 Task: Find connections with filter location Bognor Regis with filter topic #Storytellingwith filter profile language Potuguese with filter current company Azure Power with filter school Yogi Vemana University, Kadapa with filter industry Sheet Music Publishing with filter service category Mobile Marketing with filter keywords title Executive Assistant
Action: Mouse moved to (529, 69)
Screenshot: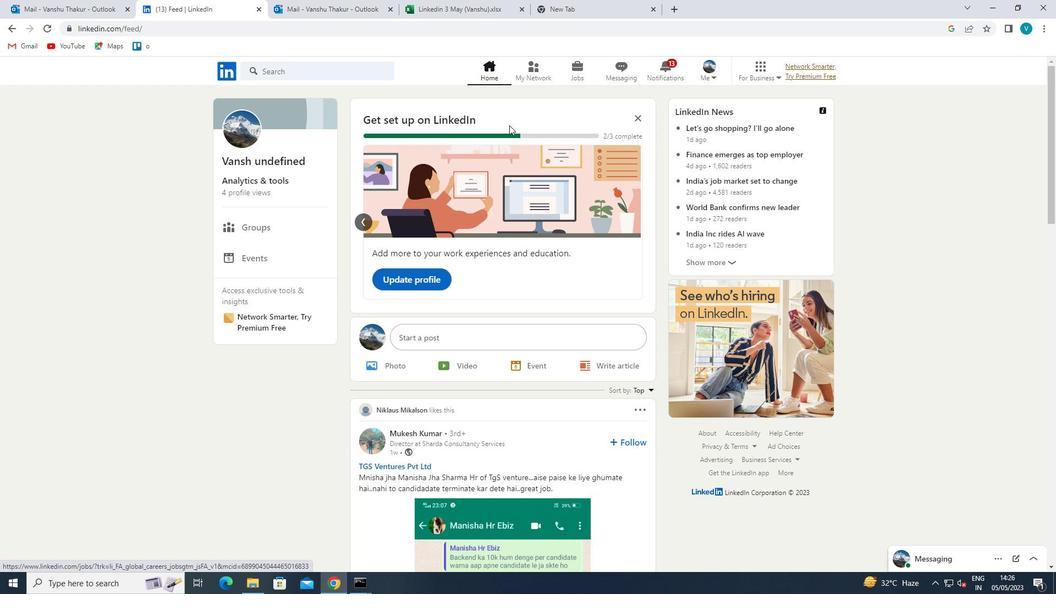 
Action: Mouse pressed left at (529, 69)
Screenshot: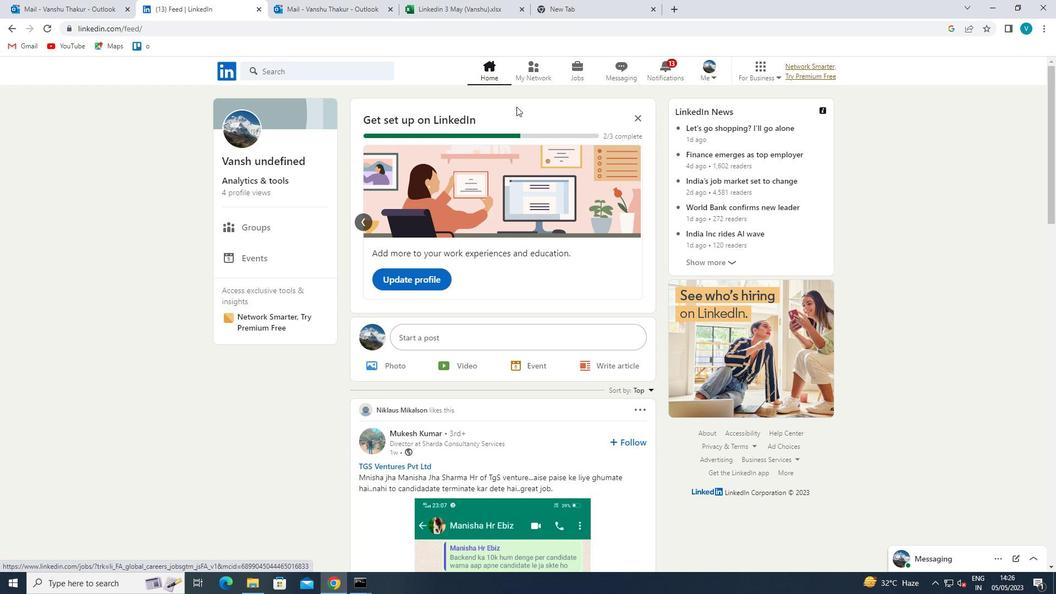 
Action: Mouse moved to (335, 135)
Screenshot: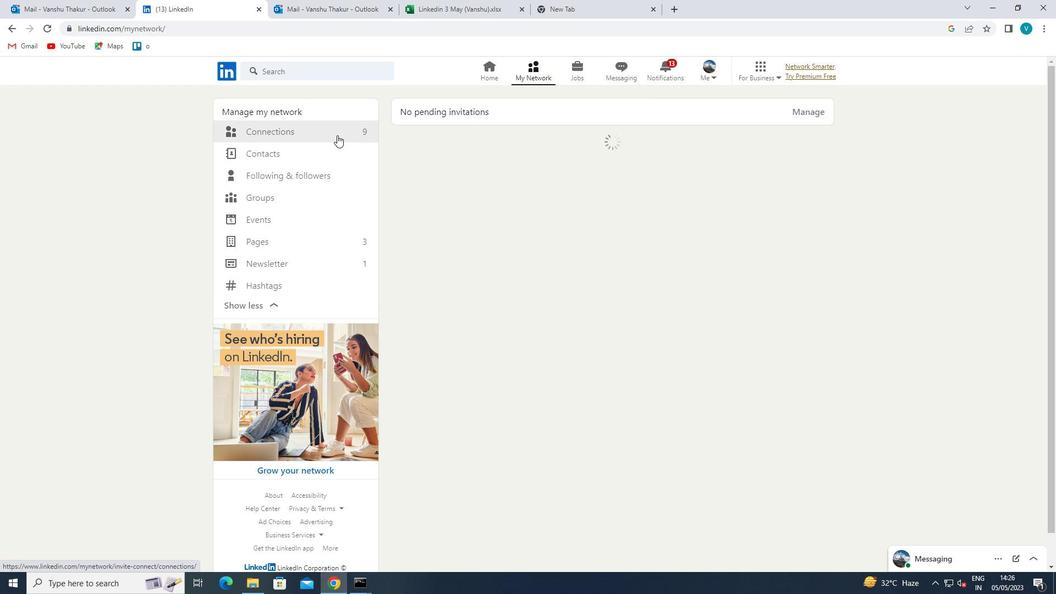 
Action: Mouse pressed left at (335, 135)
Screenshot: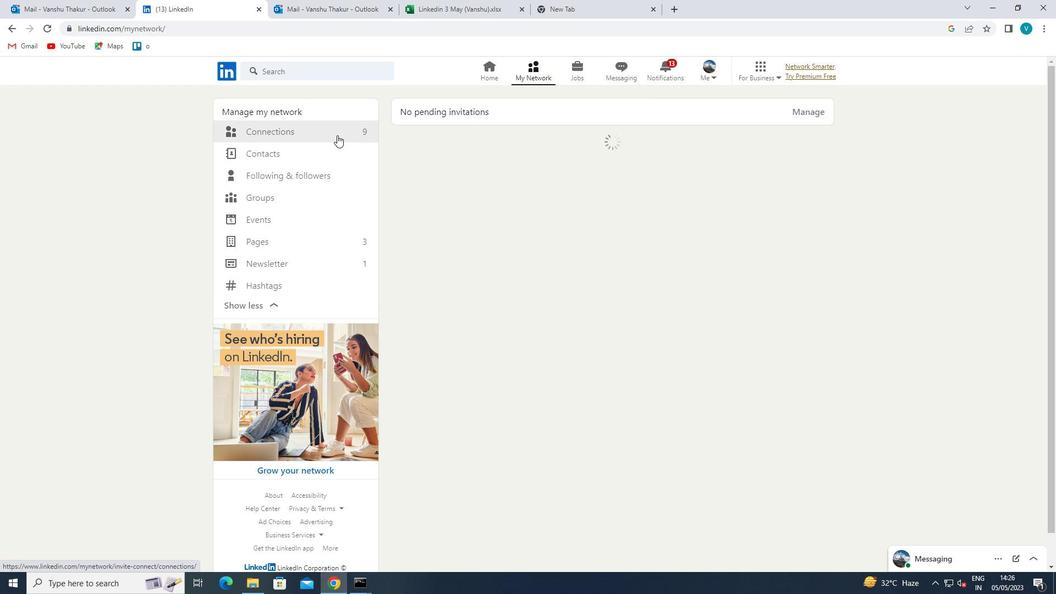 
Action: Mouse moved to (601, 135)
Screenshot: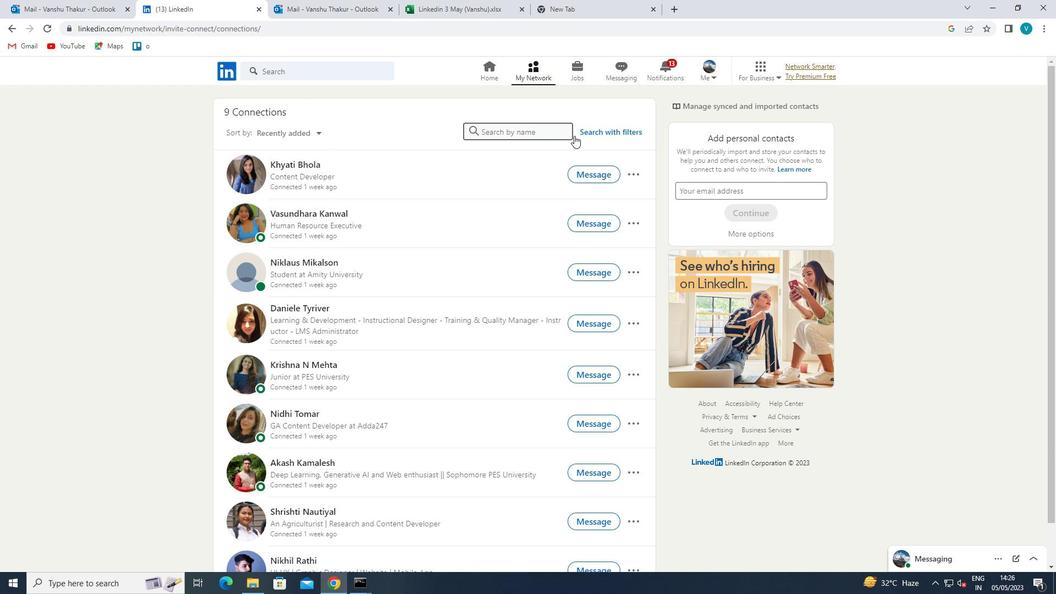 
Action: Mouse pressed left at (601, 135)
Screenshot: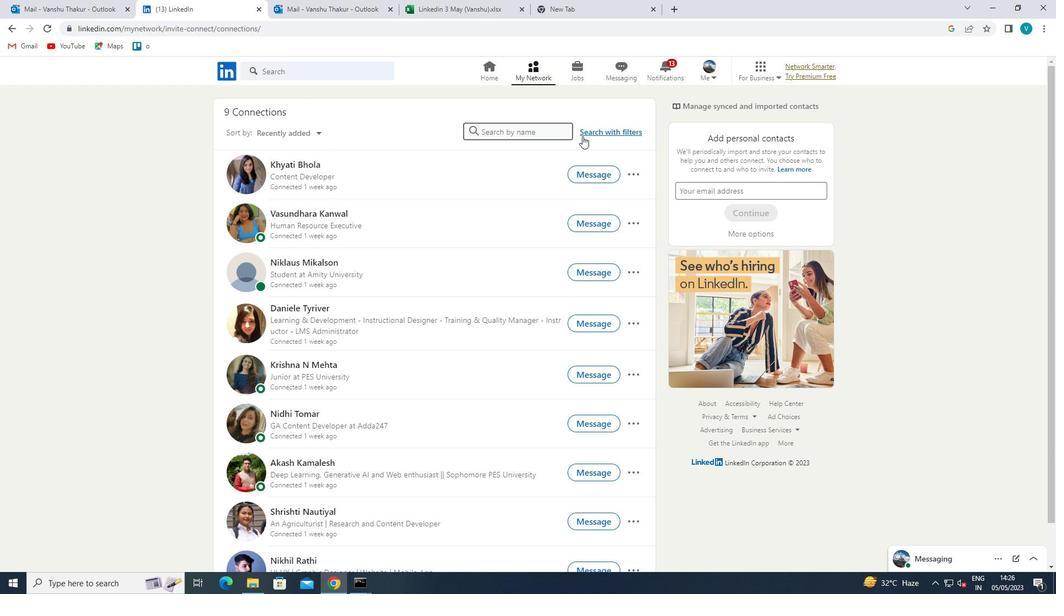 
Action: Mouse moved to (534, 101)
Screenshot: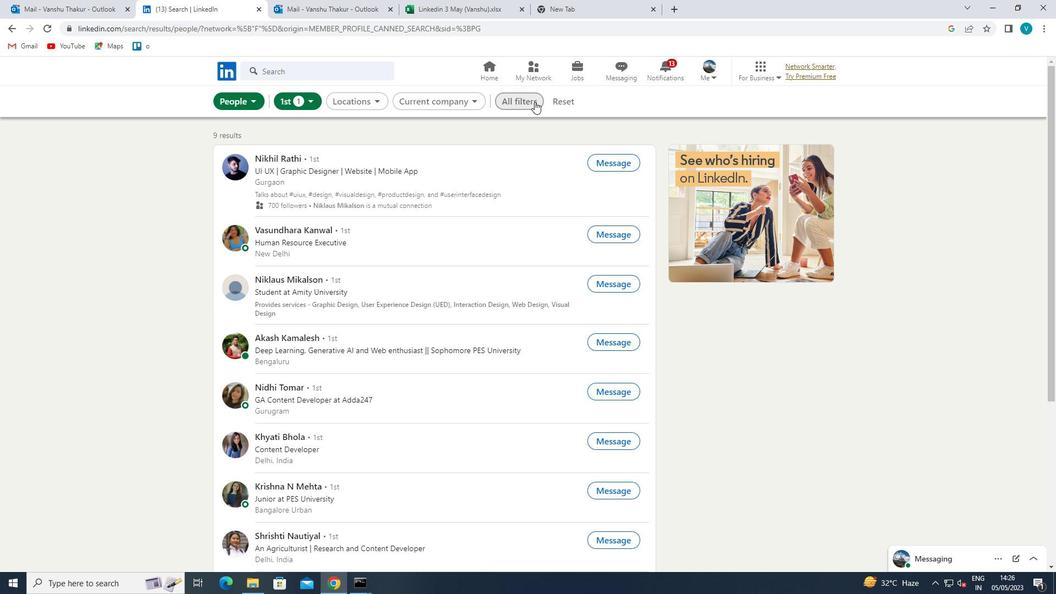 
Action: Mouse pressed left at (534, 101)
Screenshot: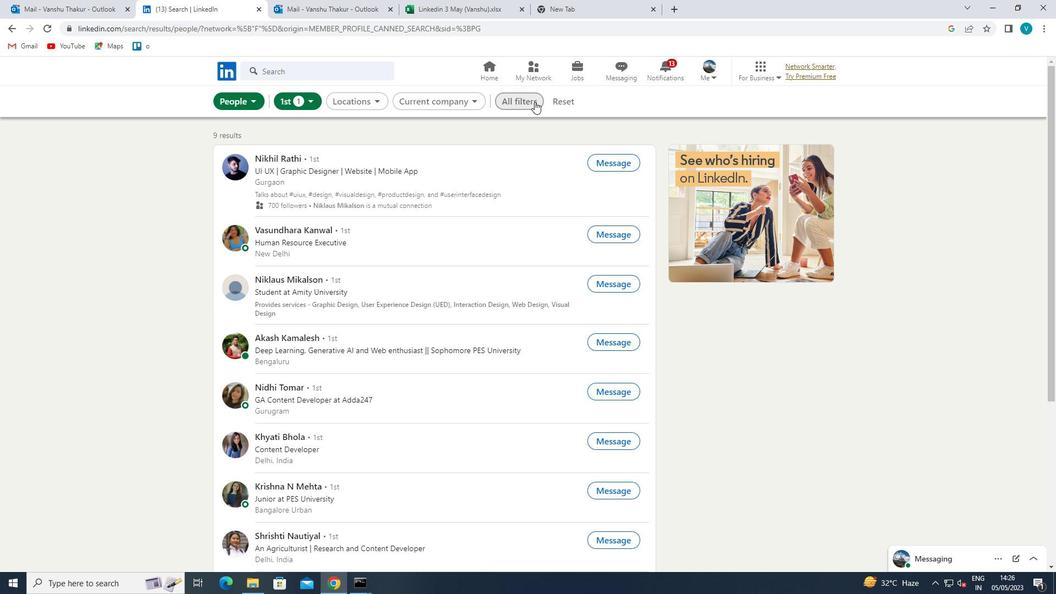 
Action: Mouse moved to (966, 259)
Screenshot: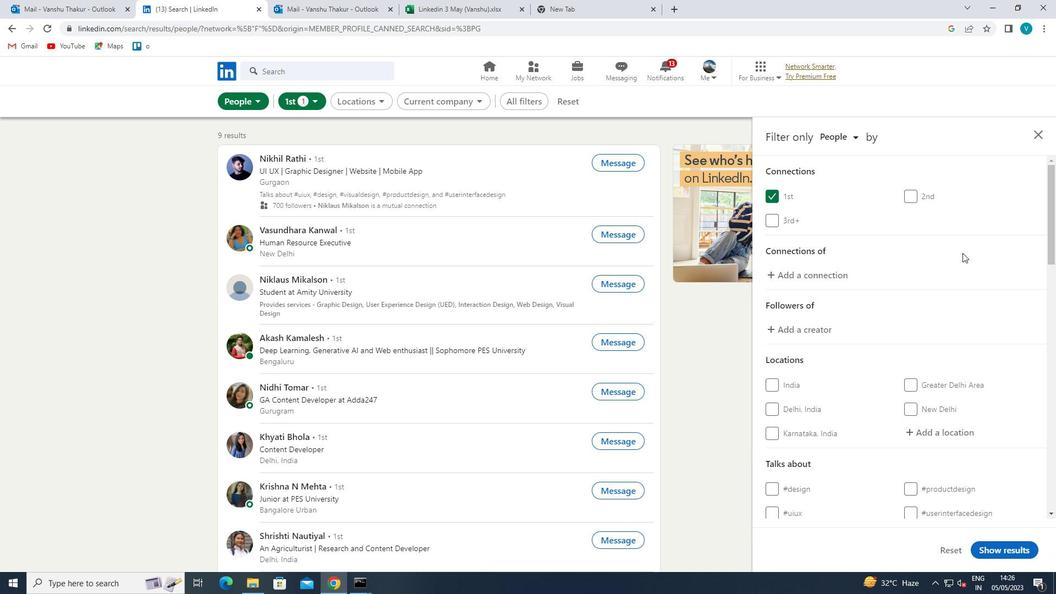 
Action: Mouse scrolled (966, 258) with delta (0, 0)
Screenshot: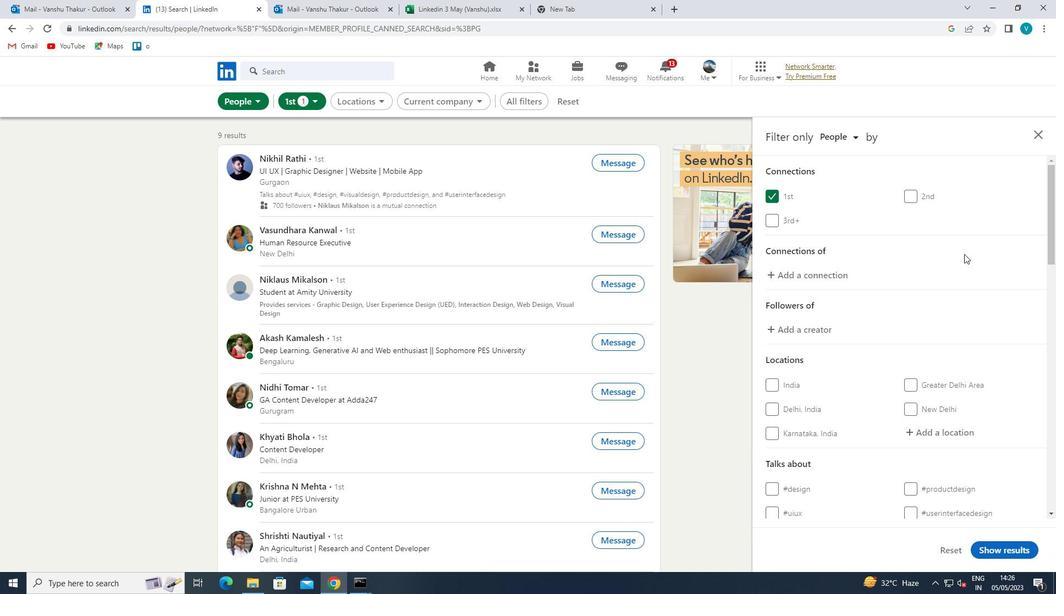 
Action: Mouse moved to (967, 261)
Screenshot: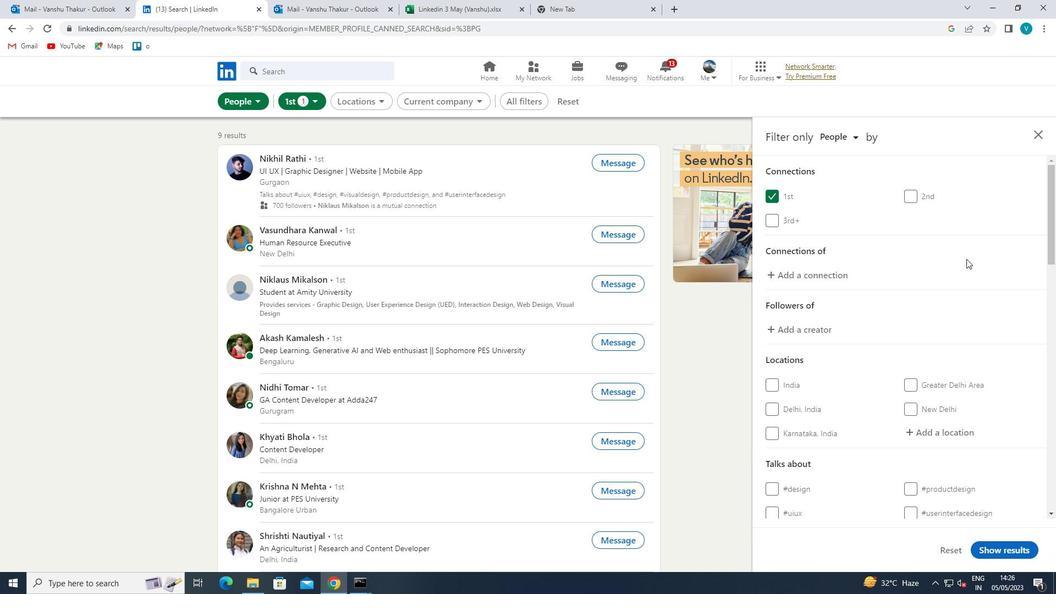 
Action: Mouse scrolled (967, 261) with delta (0, 0)
Screenshot: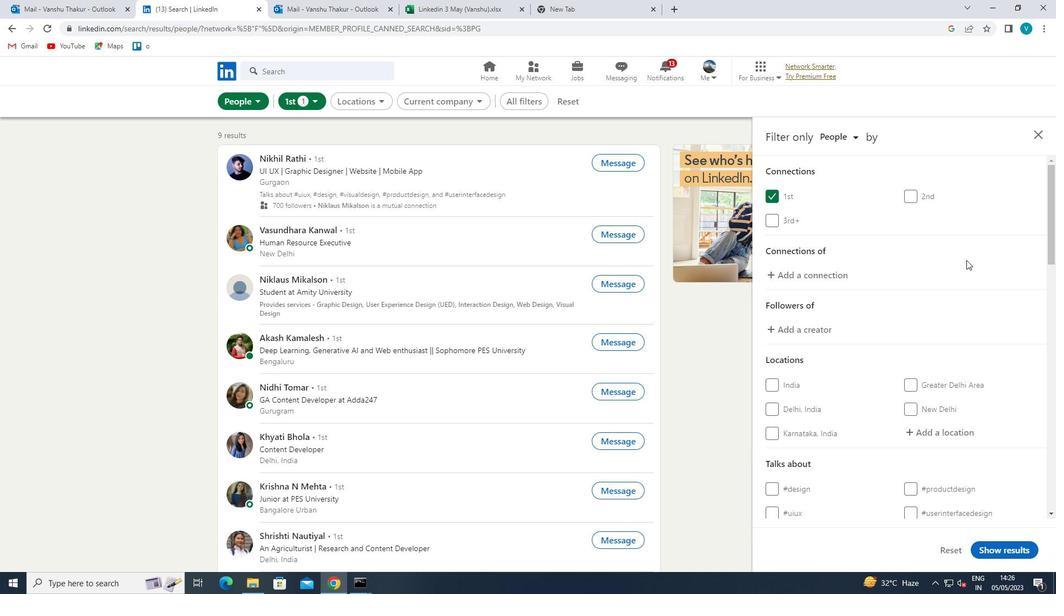 
Action: Mouse scrolled (967, 261) with delta (0, 0)
Screenshot: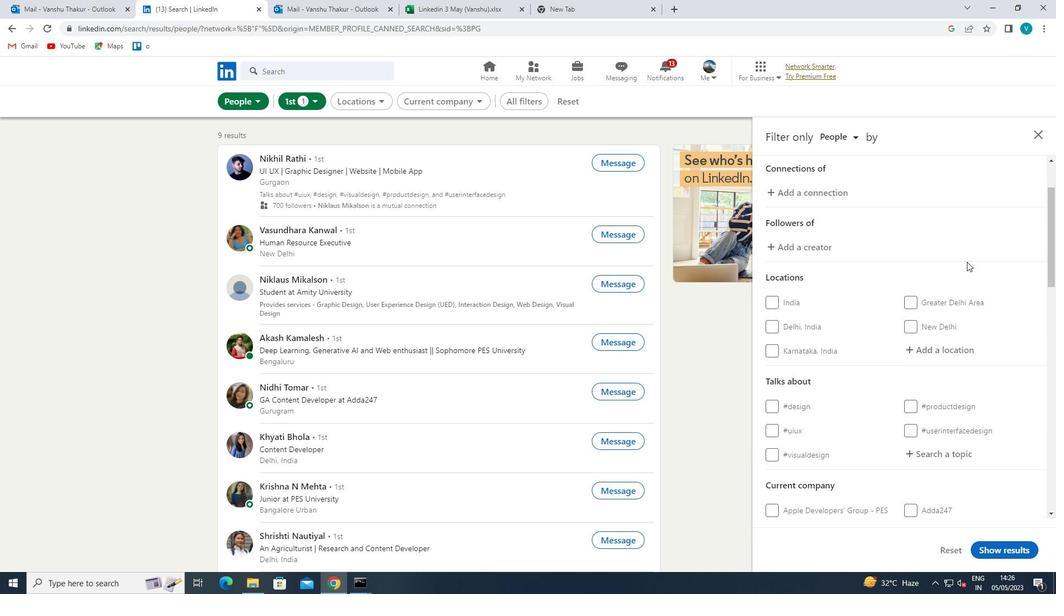 
Action: Mouse moved to (957, 270)
Screenshot: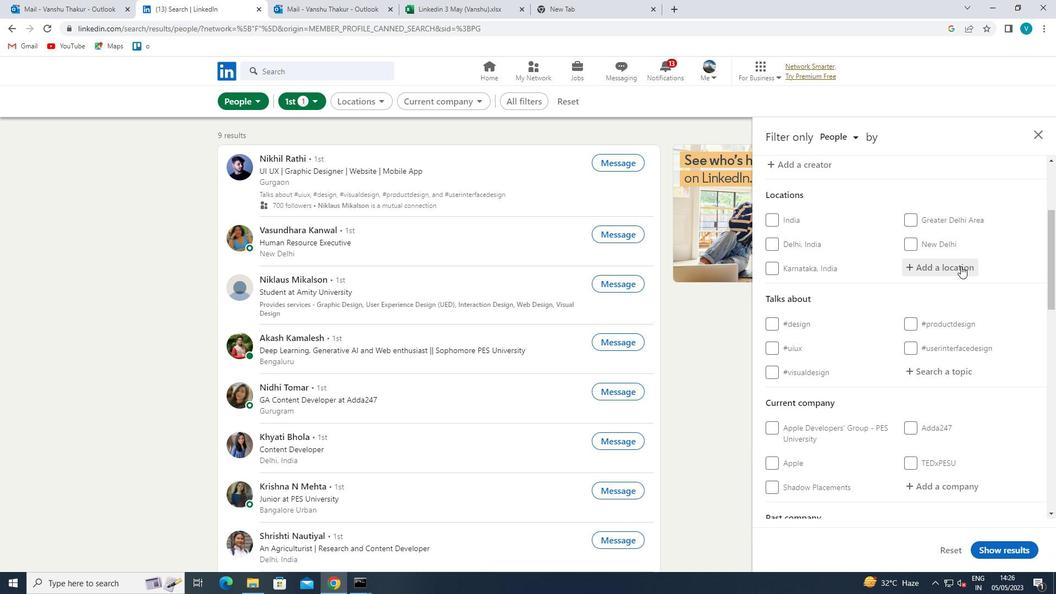 
Action: Mouse pressed left at (957, 270)
Screenshot: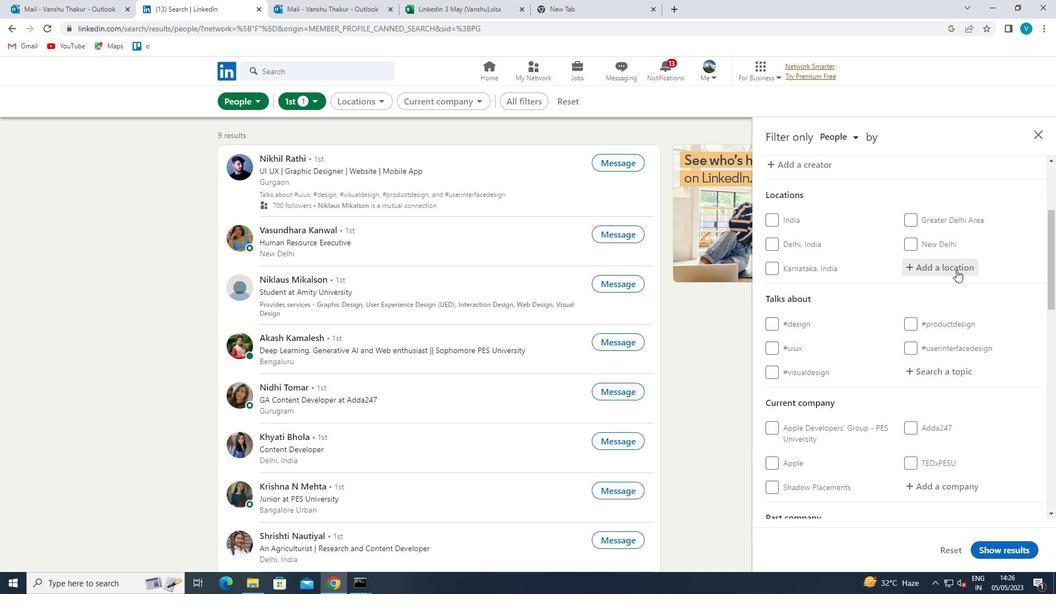 
Action: Key pressed <Key.shift>BOGNOR
Screenshot: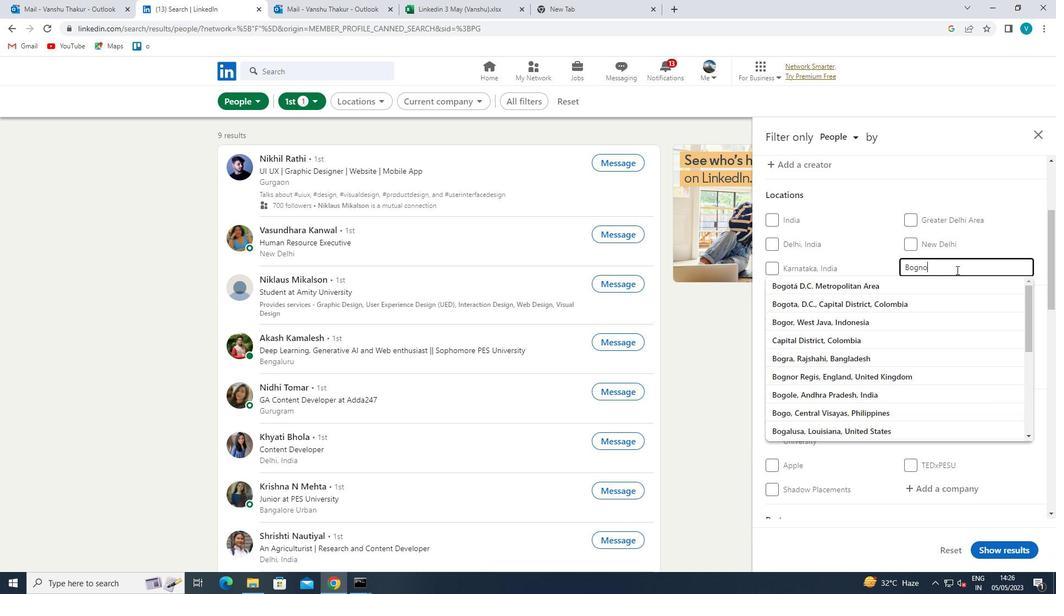 
Action: Mouse moved to (938, 281)
Screenshot: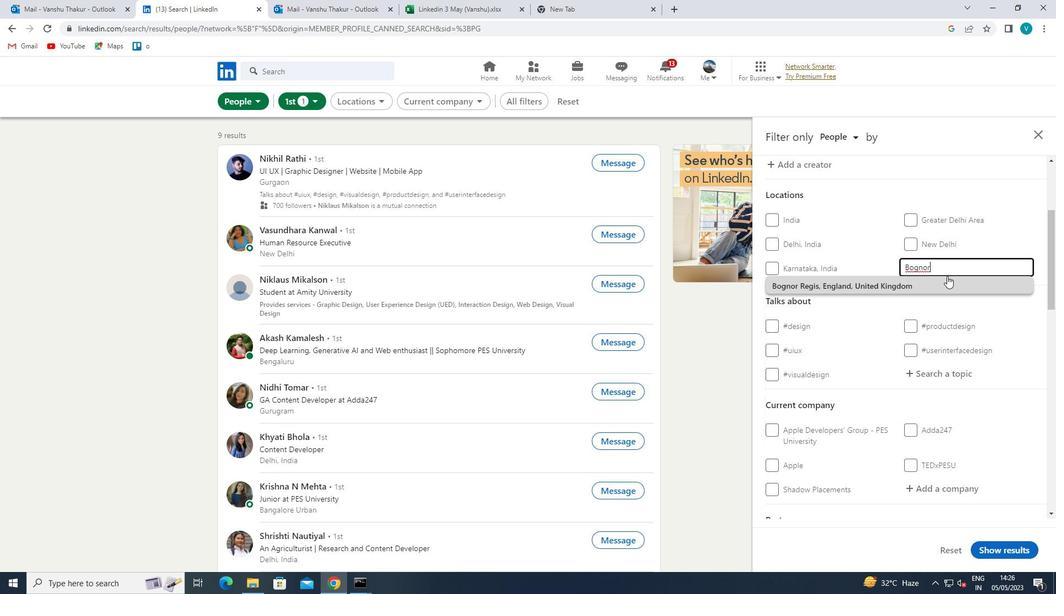 
Action: Mouse pressed left at (938, 281)
Screenshot: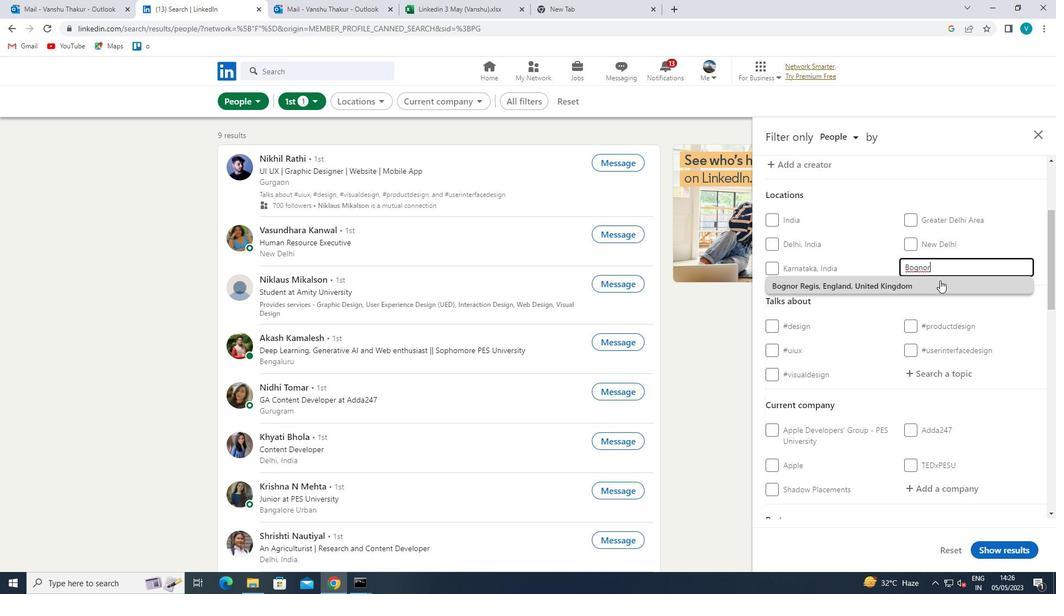 
Action: Mouse scrolled (938, 281) with delta (0, 0)
Screenshot: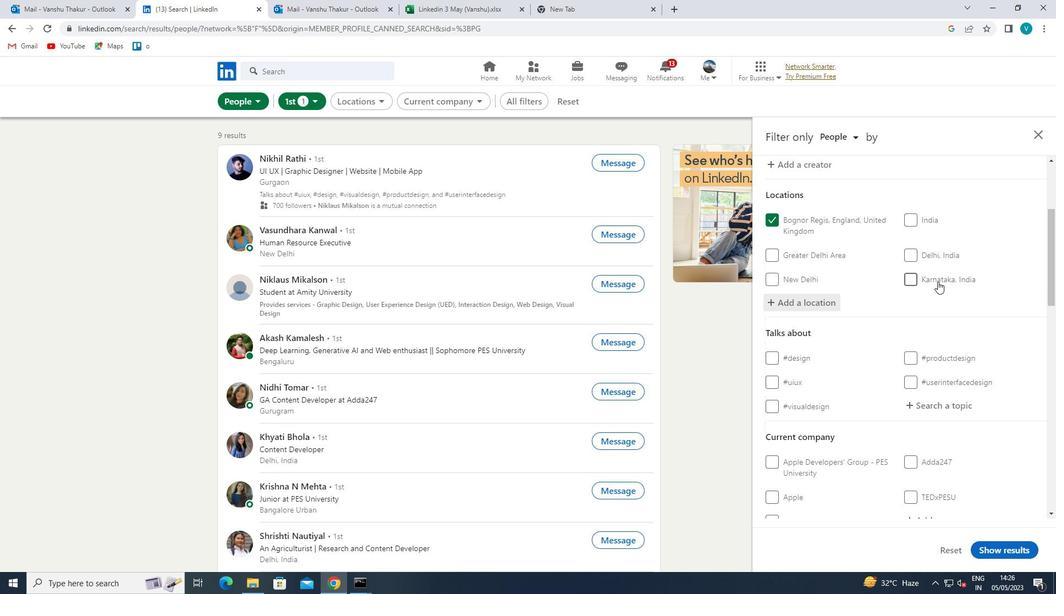 
Action: Mouse moved to (938, 282)
Screenshot: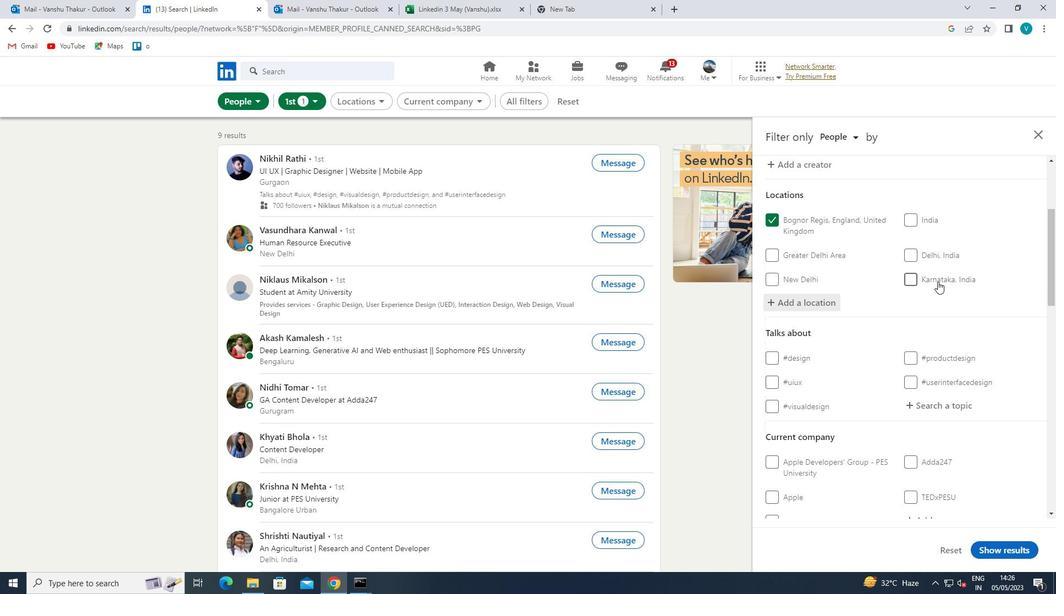 
Action: Mouse scrolled (938, 281) with delta (0, 0)
Screenshot: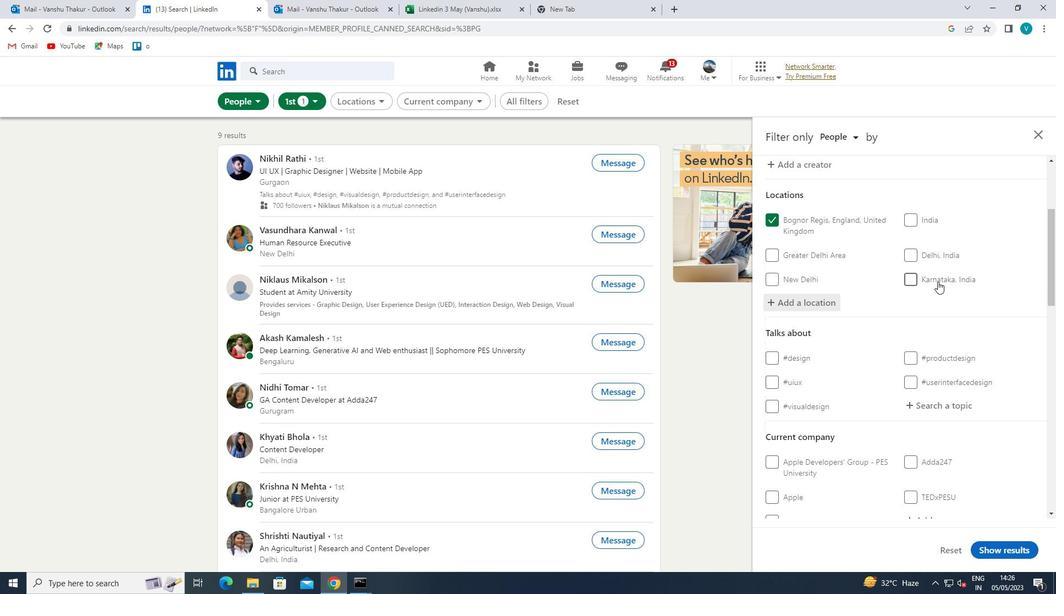 
Action: Mouse moved to (931, 297)
Screenshot: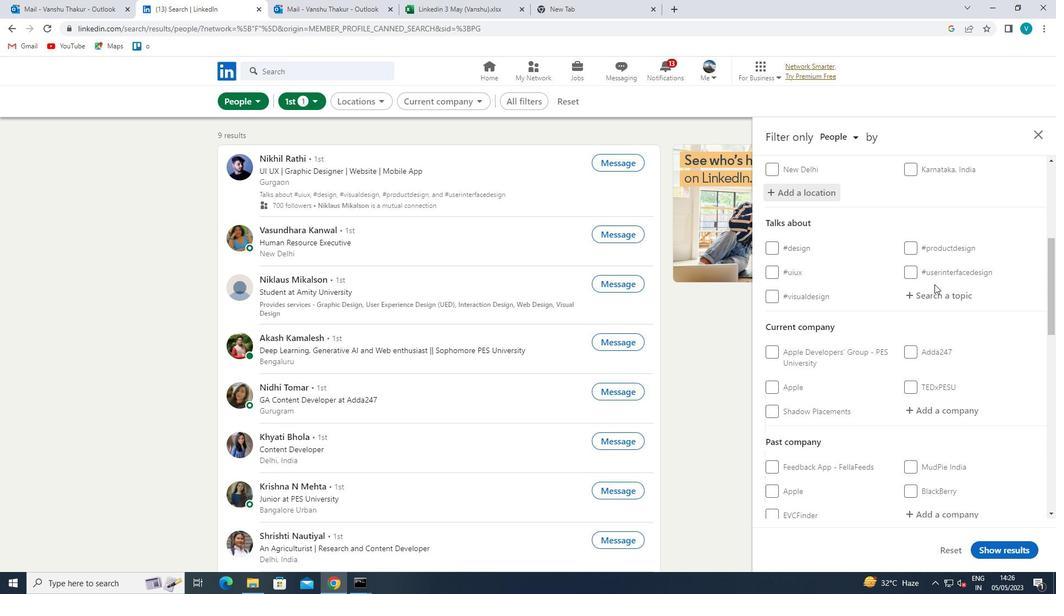 
Action: Mouse pressed left at (931, 297)
Screenshot: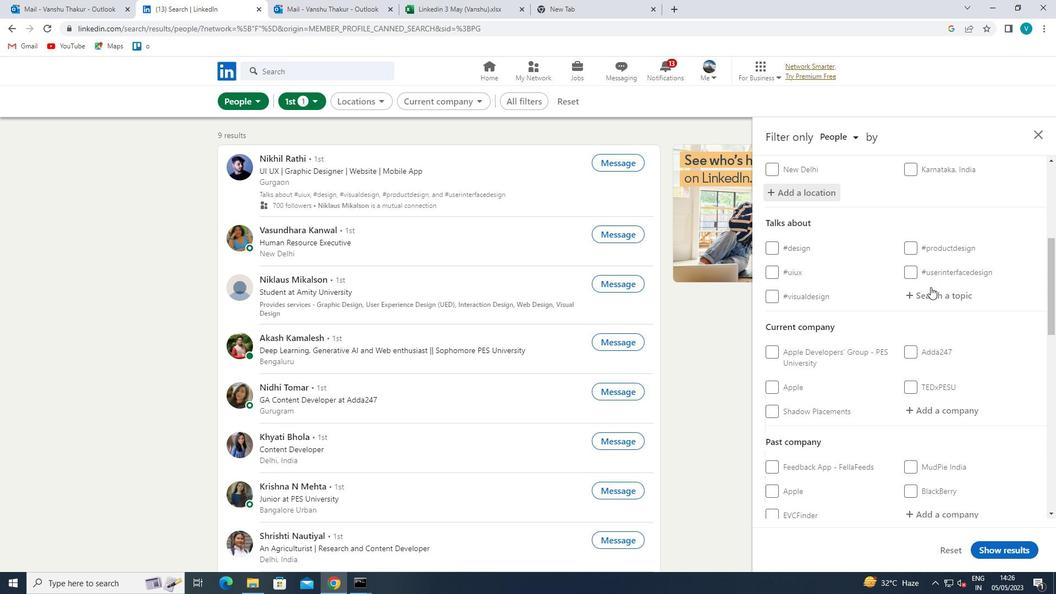
Action: Mouse moved to (959, 281)
Screenshot: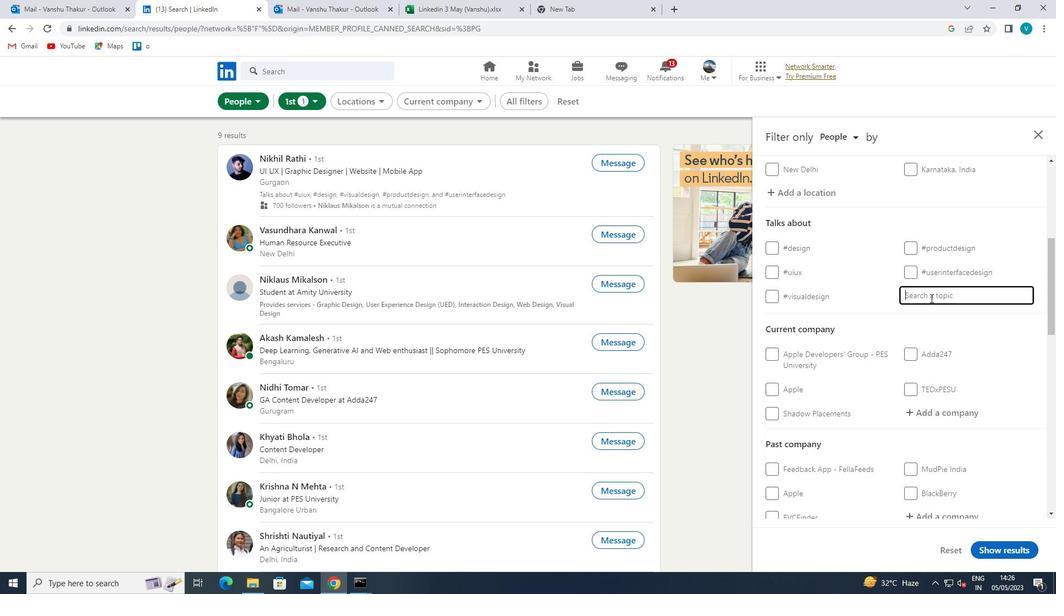 
Action: Key pressed STP<Key.backspace>ORY
Screenshot: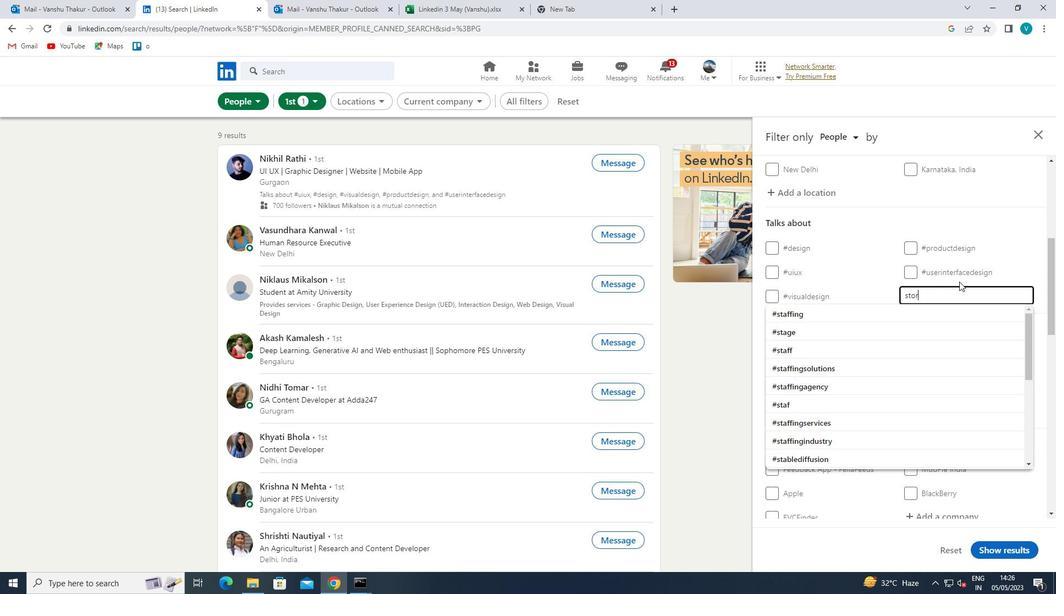 
Action: Mouse moved to (896, 308)
Screenshot: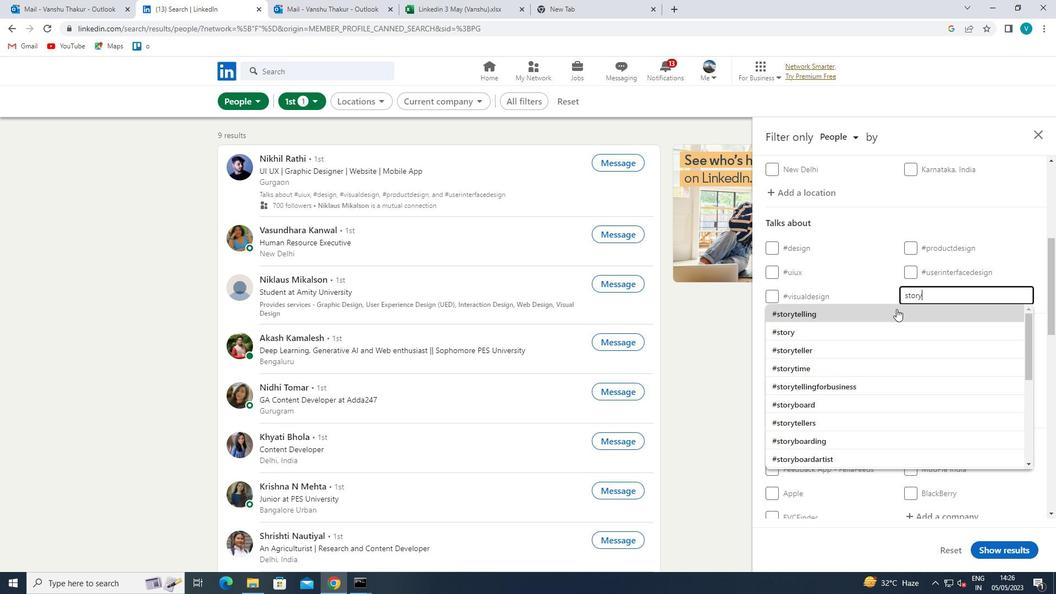 
Action: Mouse pressed left at (896, 308)
Screenshot: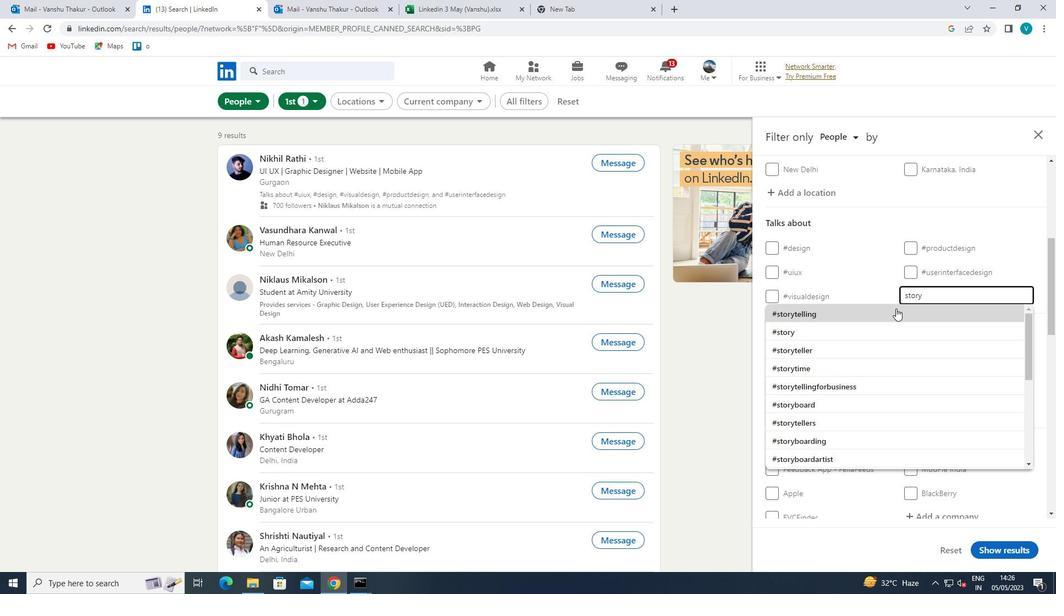 
Action: Mouse scrolled (896, 308) with delta (0, 0)
Screenshot: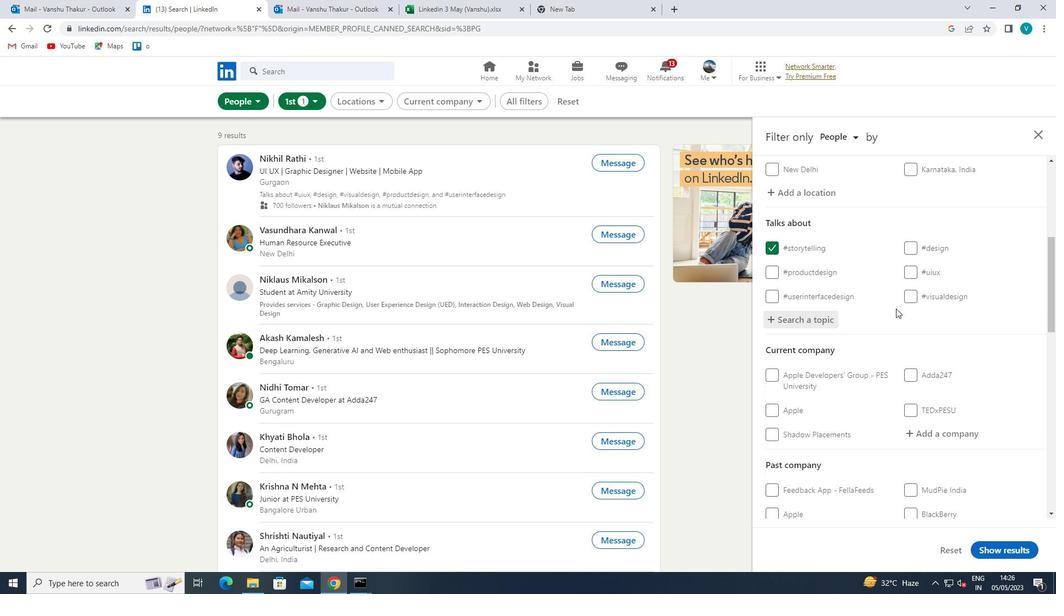 
Action: Mouse scrolled (896, 308) with delta (0, 0)
Screenshot: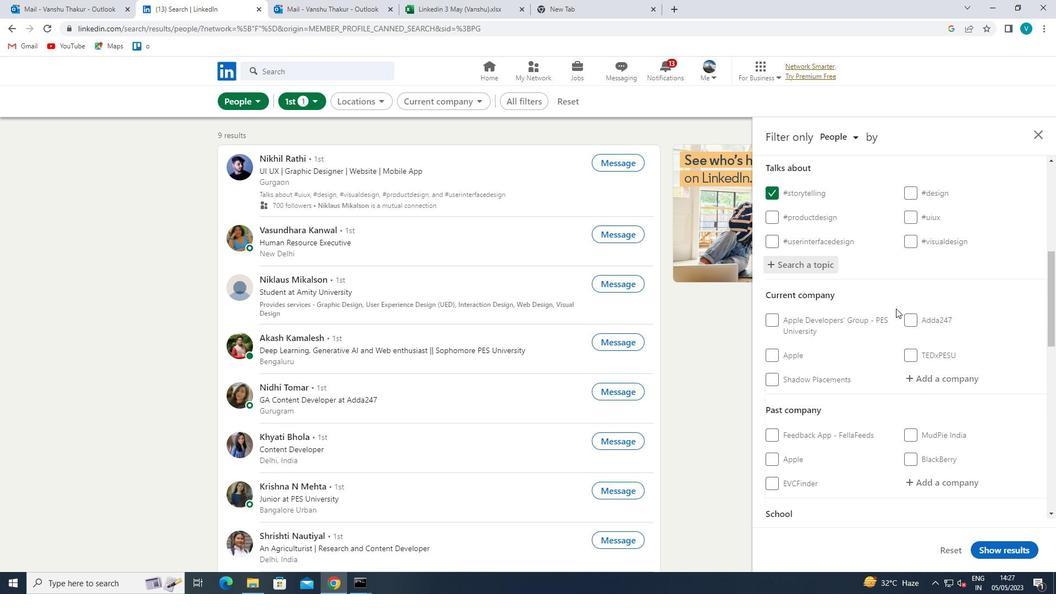 
Action: Mouse moved to (909, 324)
Screenshot: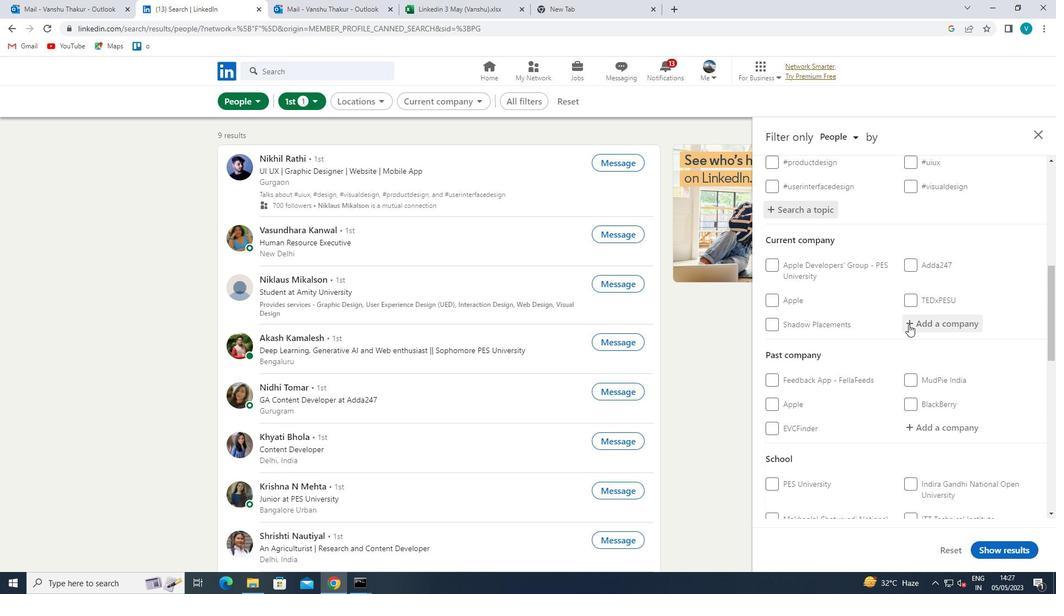 
Action: Mouse pressed left at (909, 324)
Screenshot: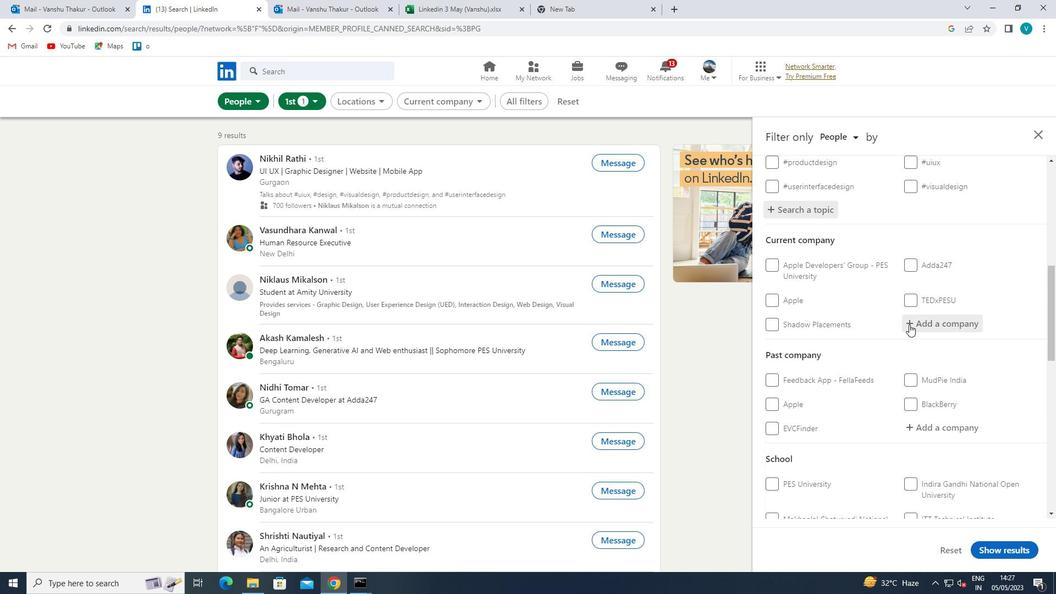 
Action: Key pressed <Key.shift>AZURE
Screenshot: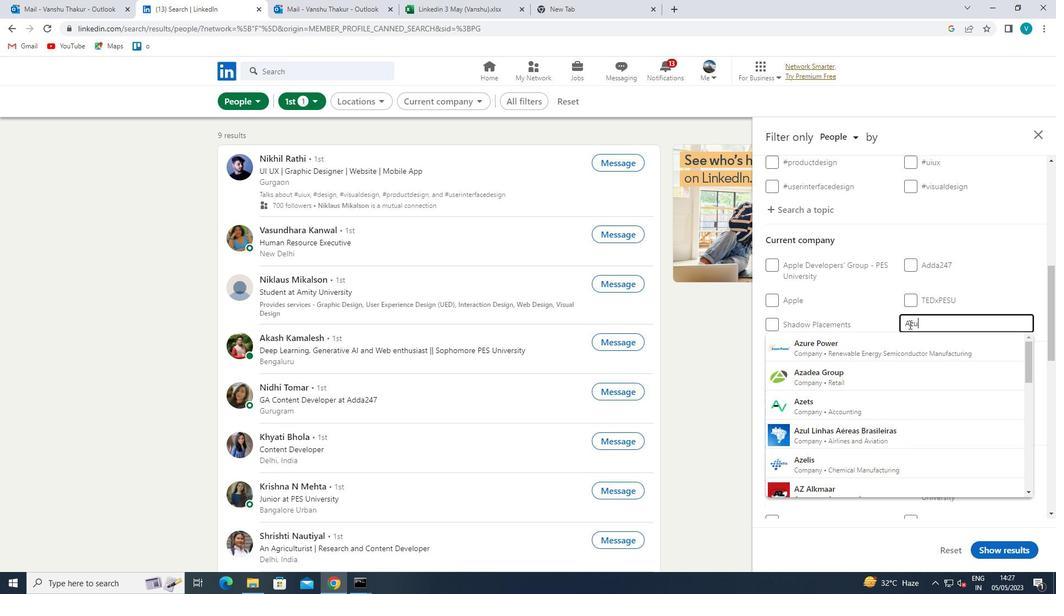 
Action: Mouse moved to (904, 338)
Screenshot: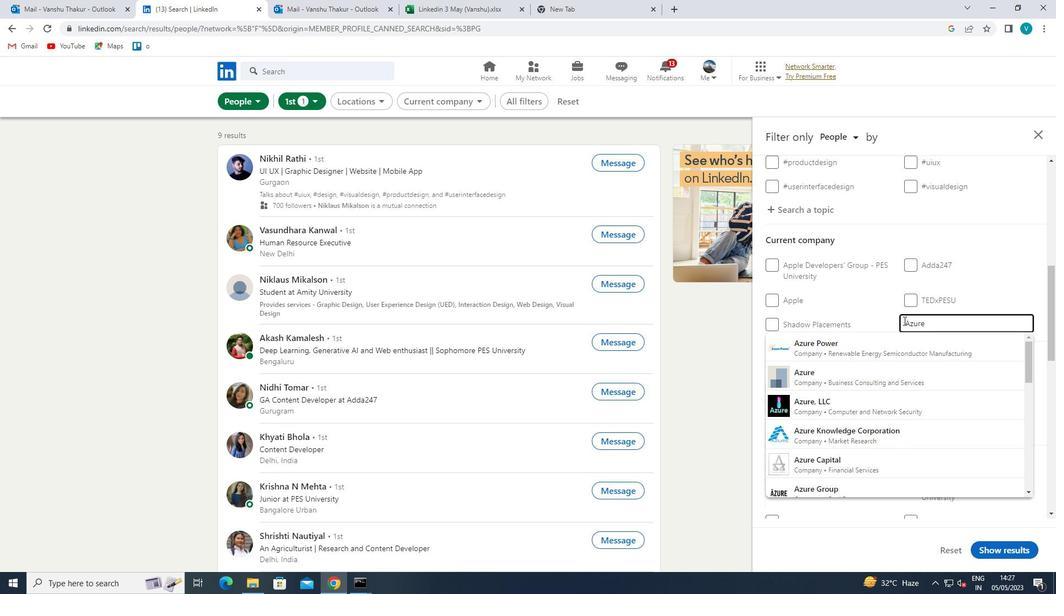 
Action: Mouse pressed left at (904, 338)
Screenshot: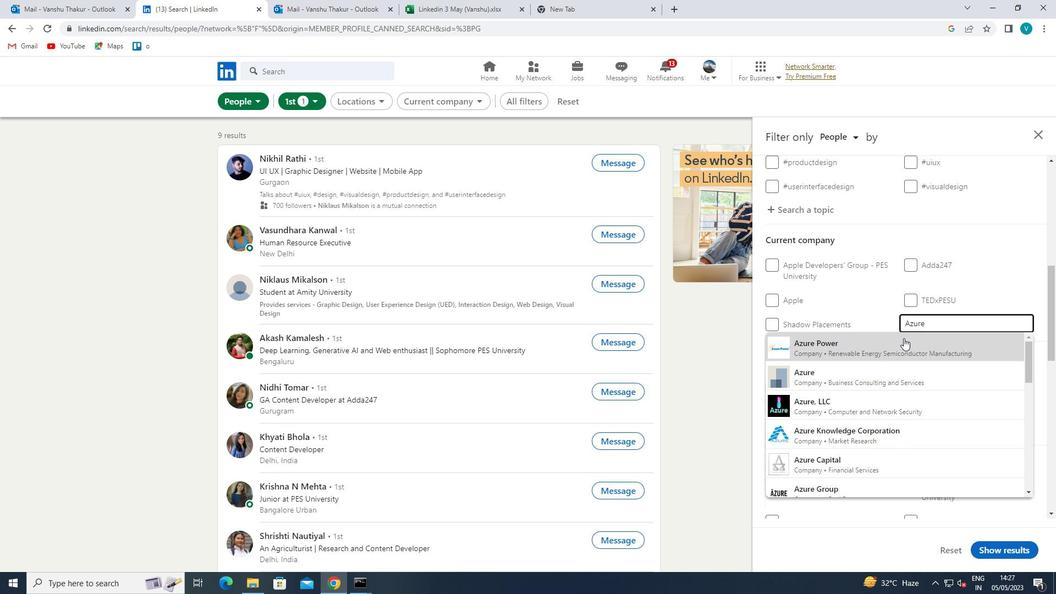 
Action: Mouse scrolled (904, 337) with delta (0, 0)
Screenshot: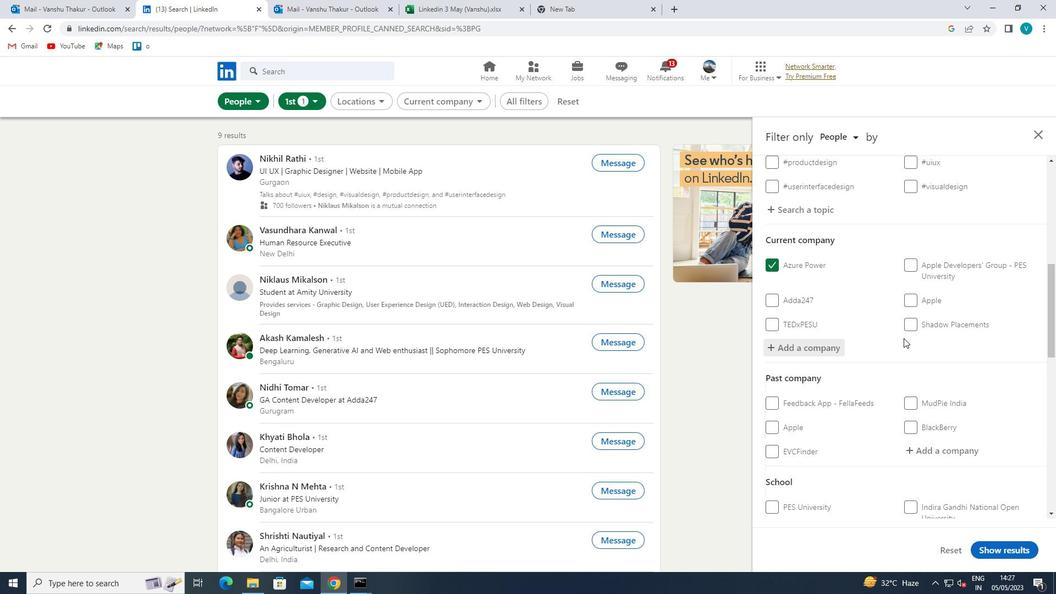
Action: Mouse scrolled (904, 337) with delta (0, 0)
Screenshot: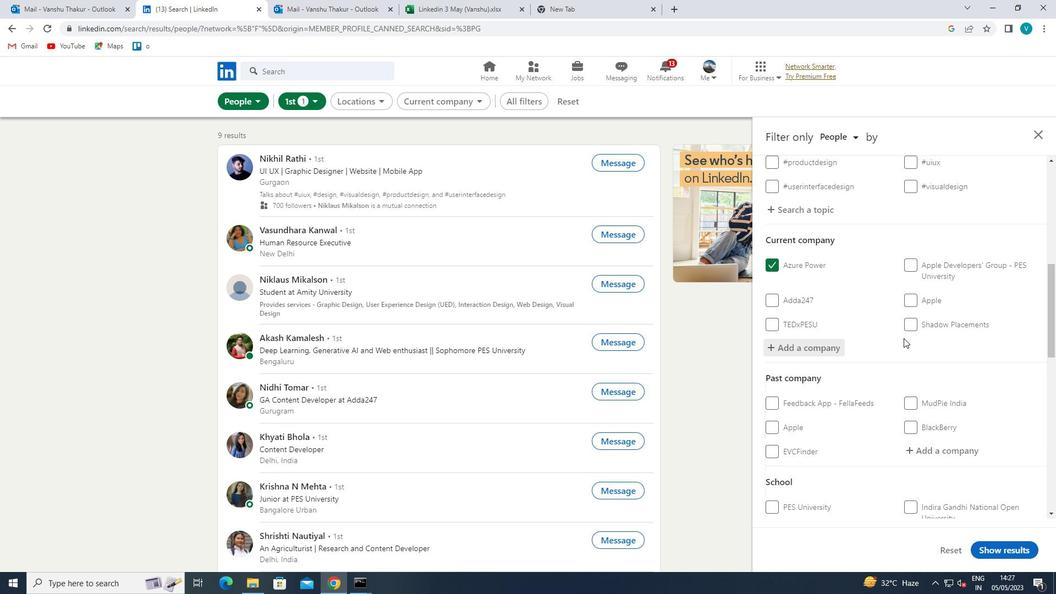 
Action: Mouse scrolled (904, 337) with delta (0, 0)
Screenshot: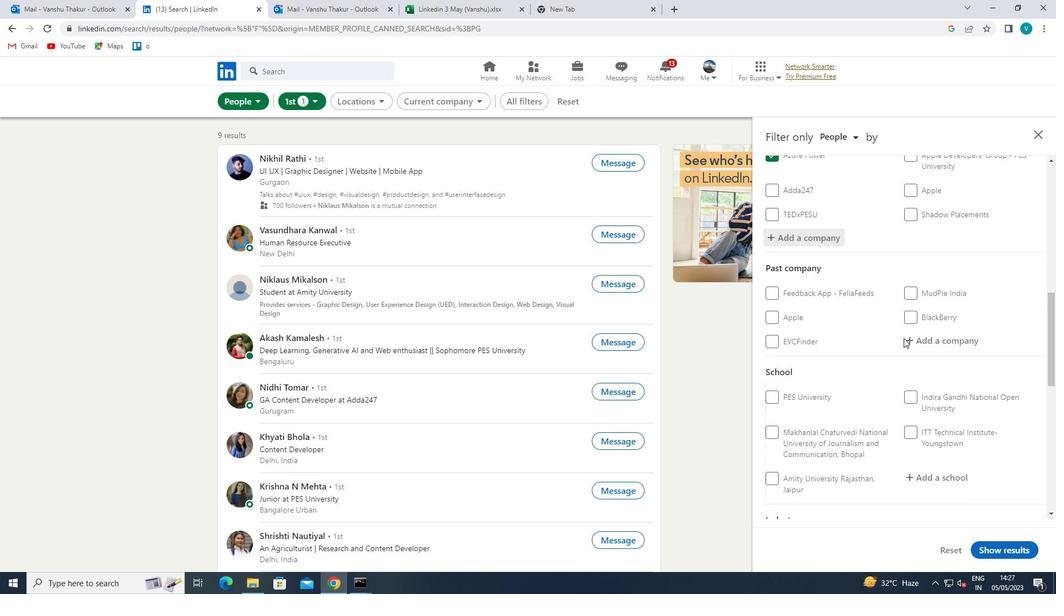 
Action: Mouse scrolled (904, 337) with delta (0, 0)
Screenshot: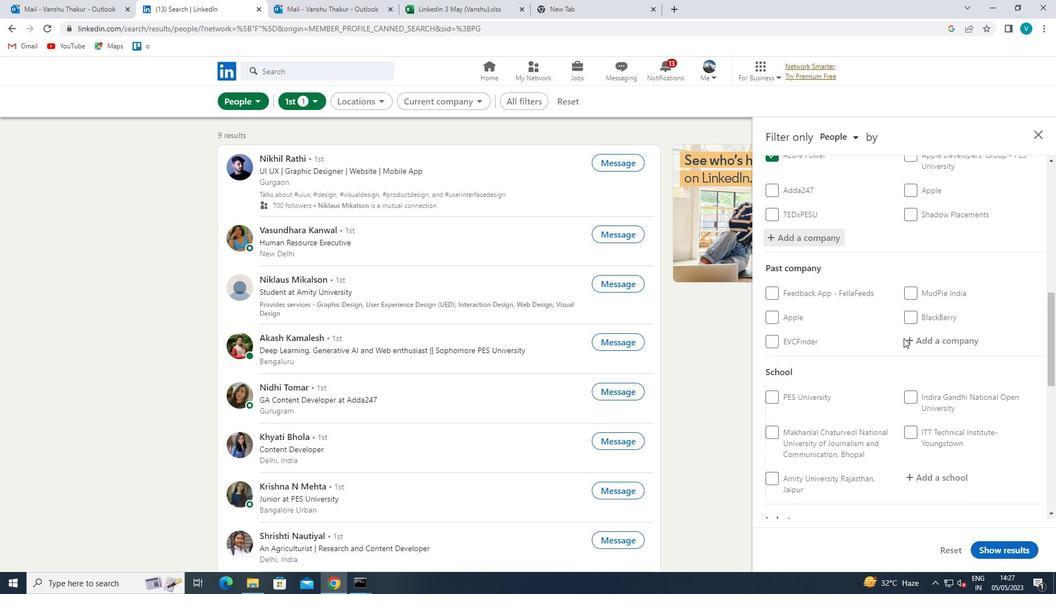 
Action: Mouse moved to (924, 369)
Screenshot: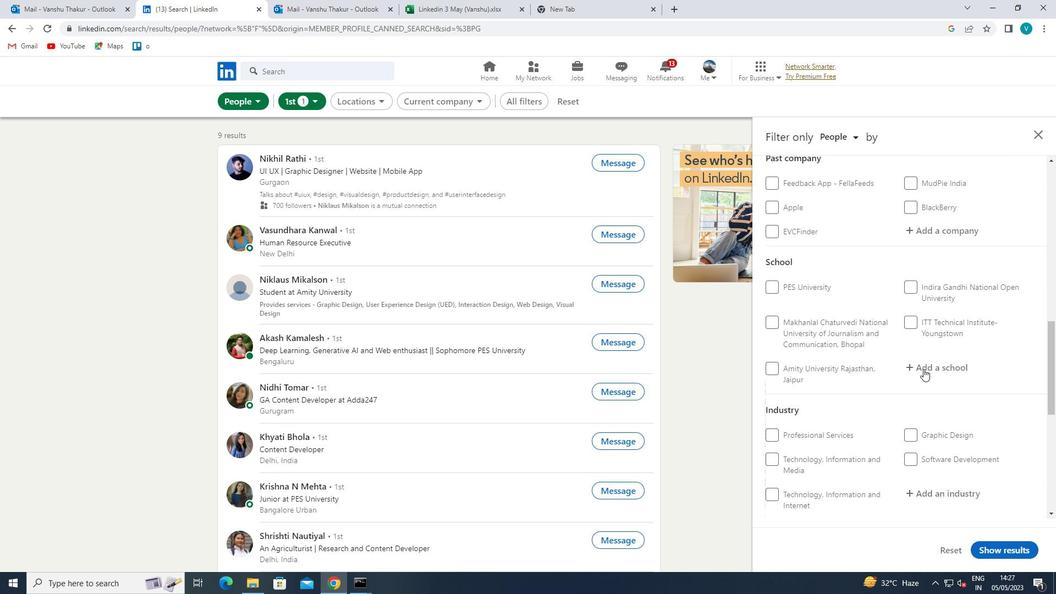 
Action: Mouse pressed left at (924, 369)
Screenshot: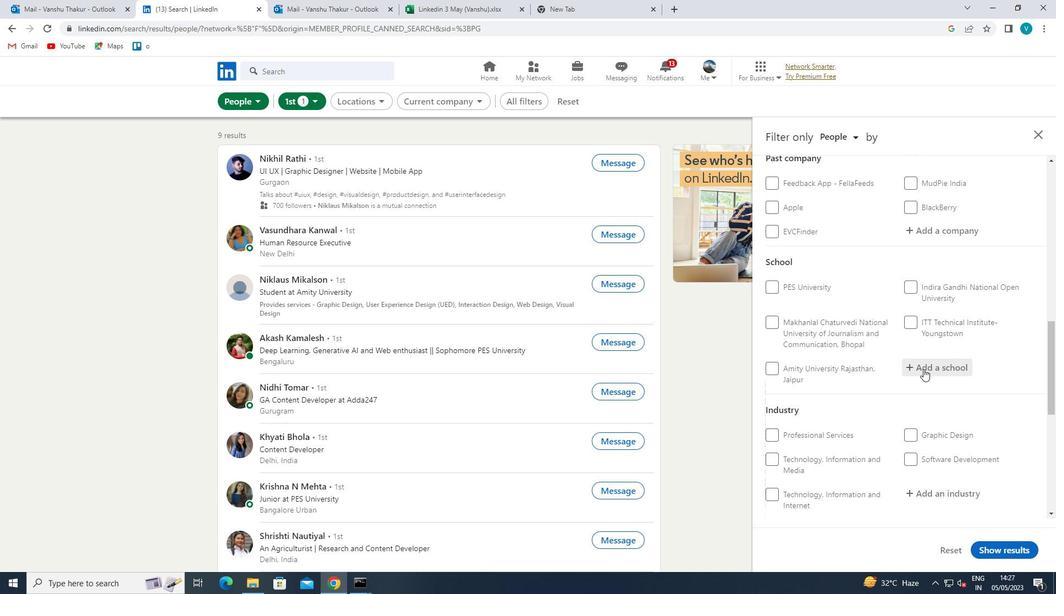 
Action: Key pressed <Key.shift>YOGI<Key.space><Key.shift>VEMANA
Screenshot: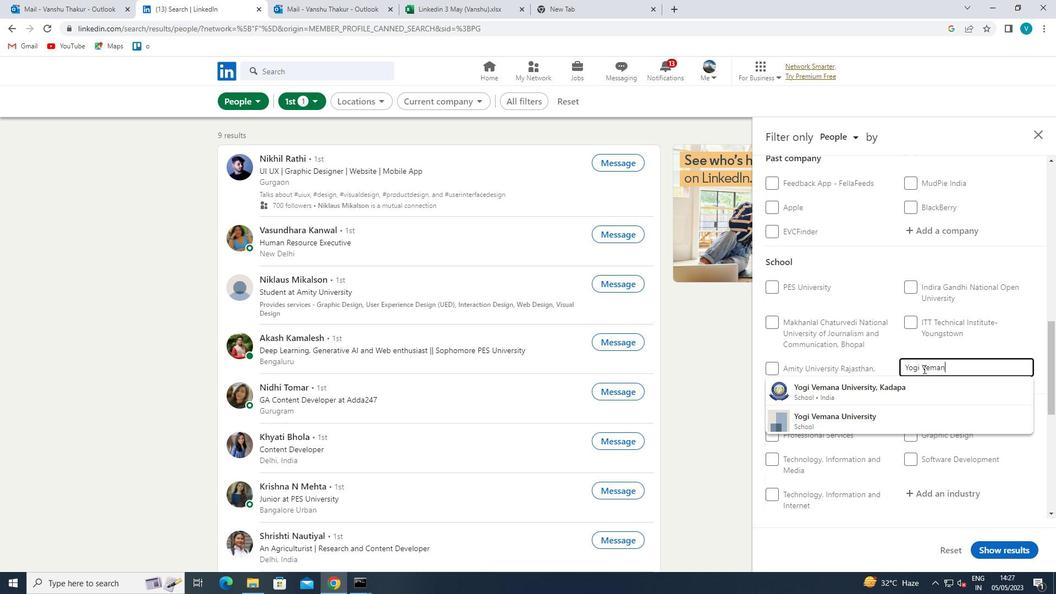 
Action: Mouse moved to (918, 387)
Screenshot: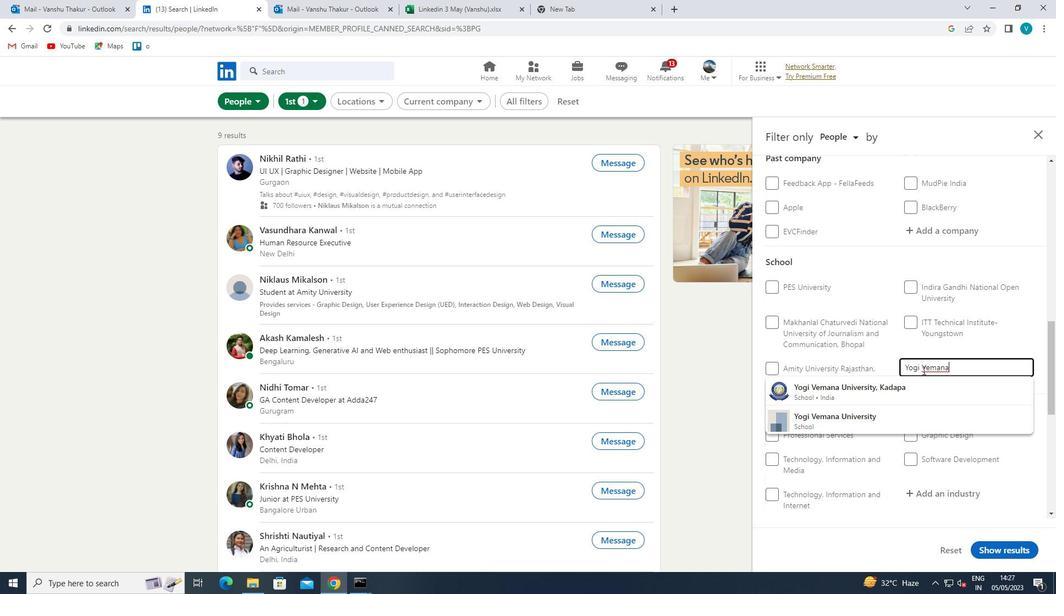 
Action: Mouse pressed left at (918, 387)
Screenshot: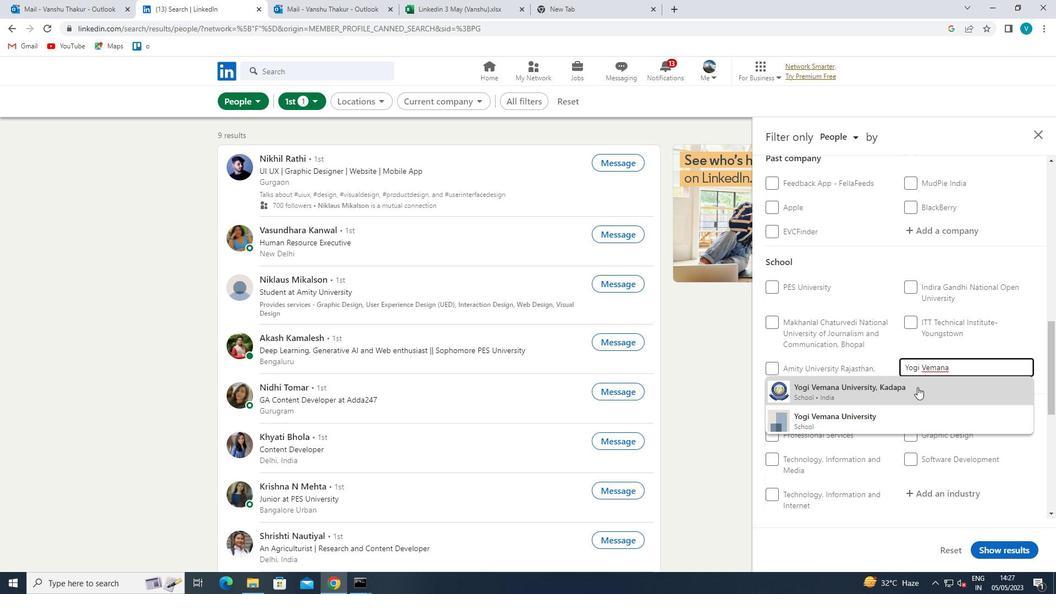
Action: Mouse moved to (918, 388)
Screenshot: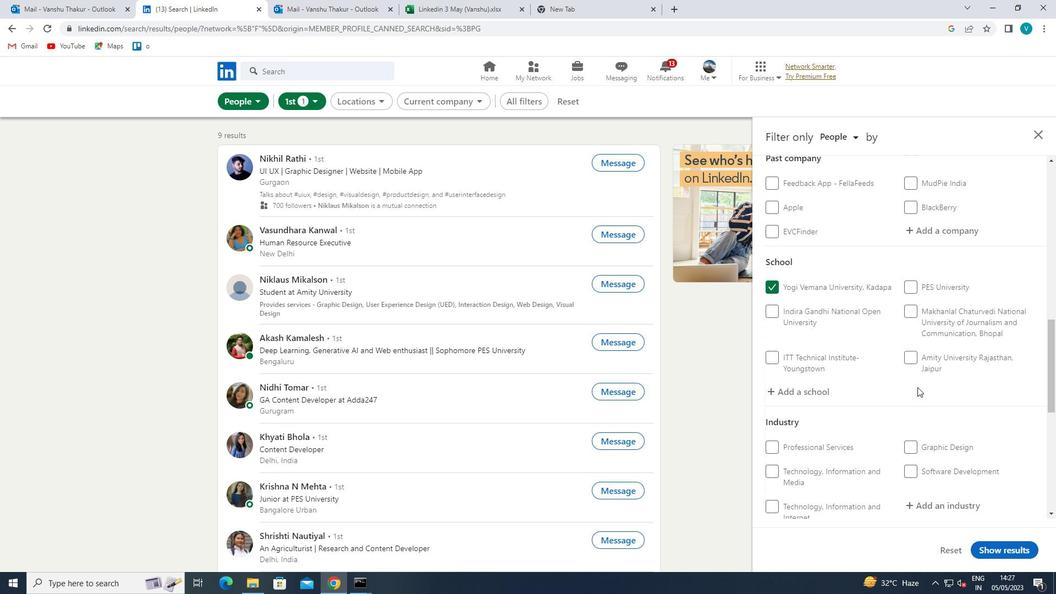 
Action: Mouse scrolled (918, 387) with delta (0, 0)
Screenshot: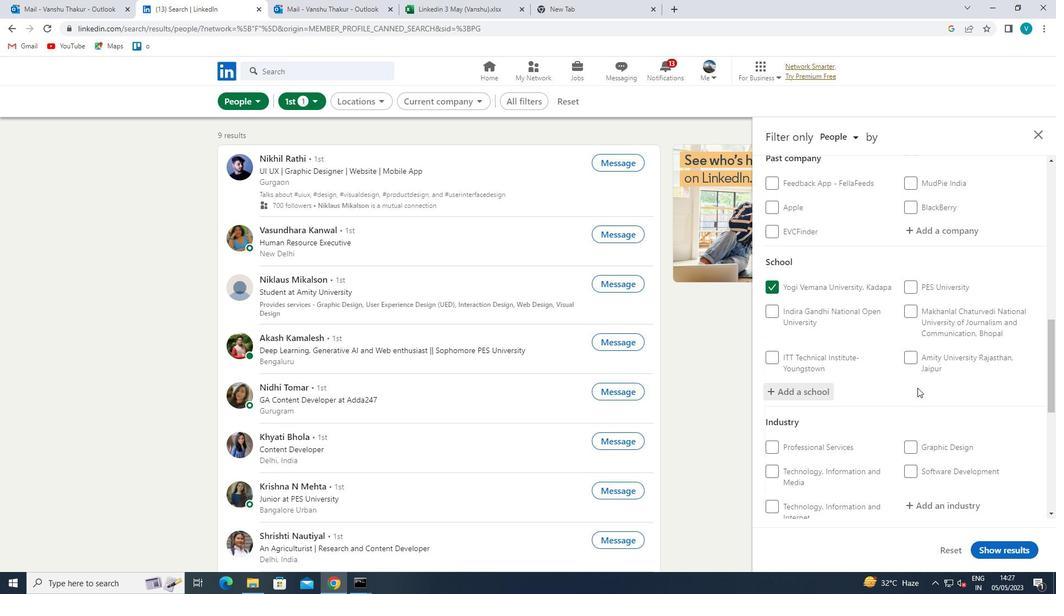 
Action: Mouse scrolled (918, 387) with delta (0, 0)
Screenshot: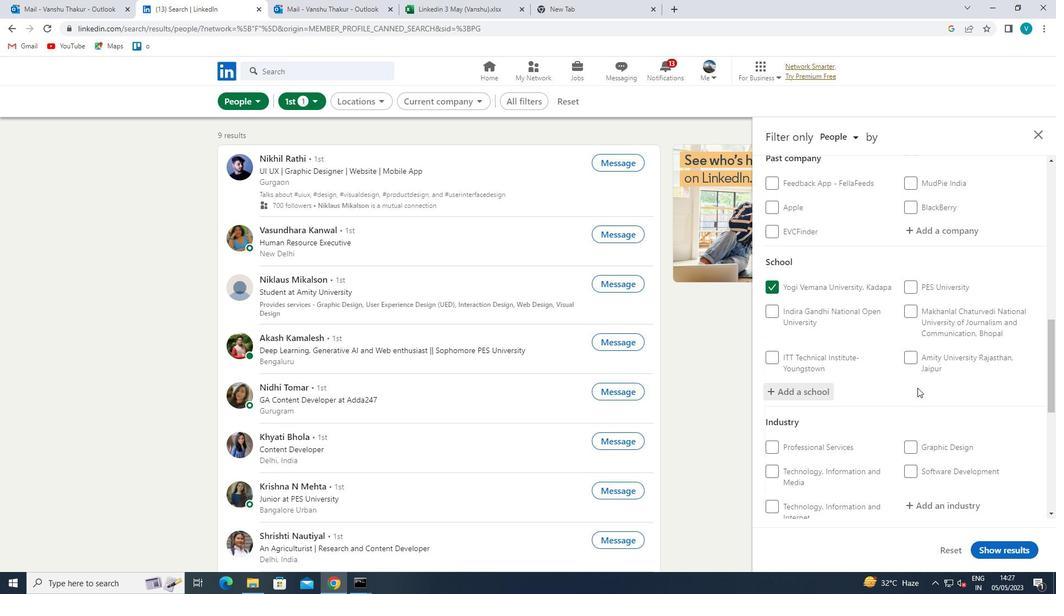 
Action: Mouse scrolled (918, 387) with delta (0, 0)
Screenshot: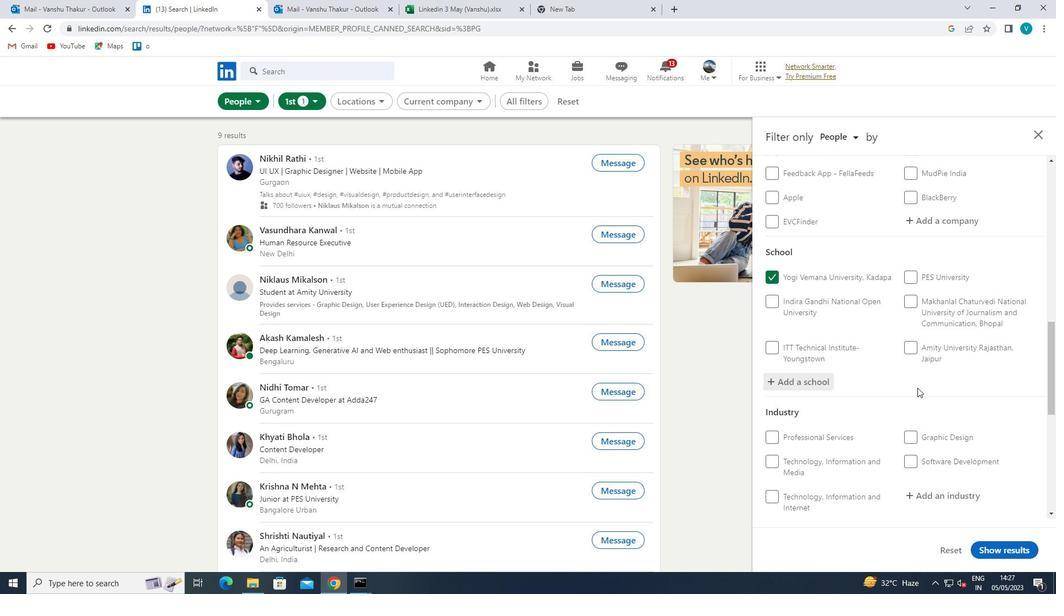 
Action: Mouse moved to (948, 336)
Screenshot: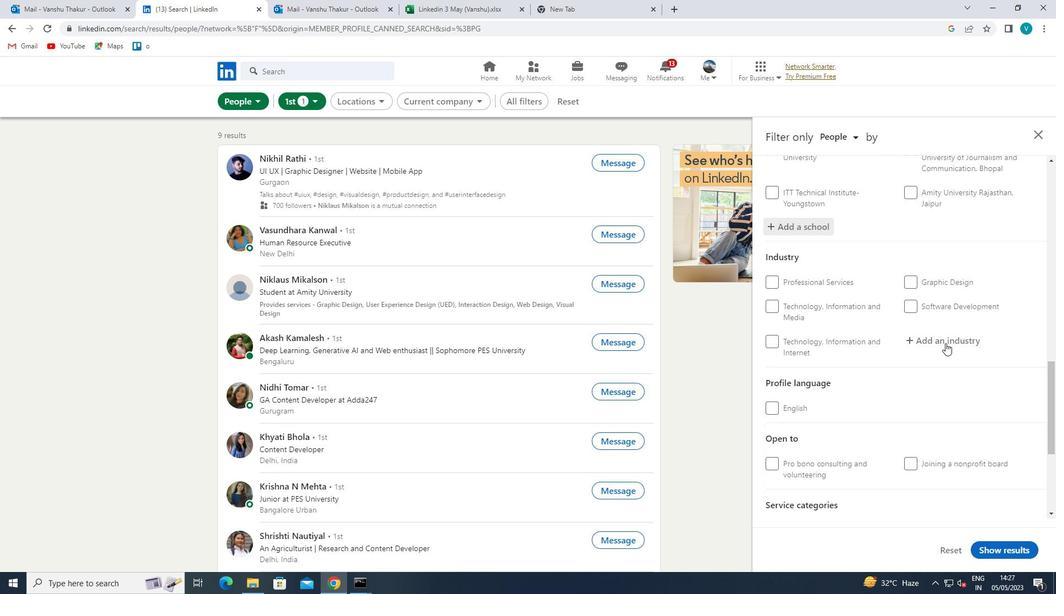 
Action: Mouse pressed left at (948, 336)
Screenshot: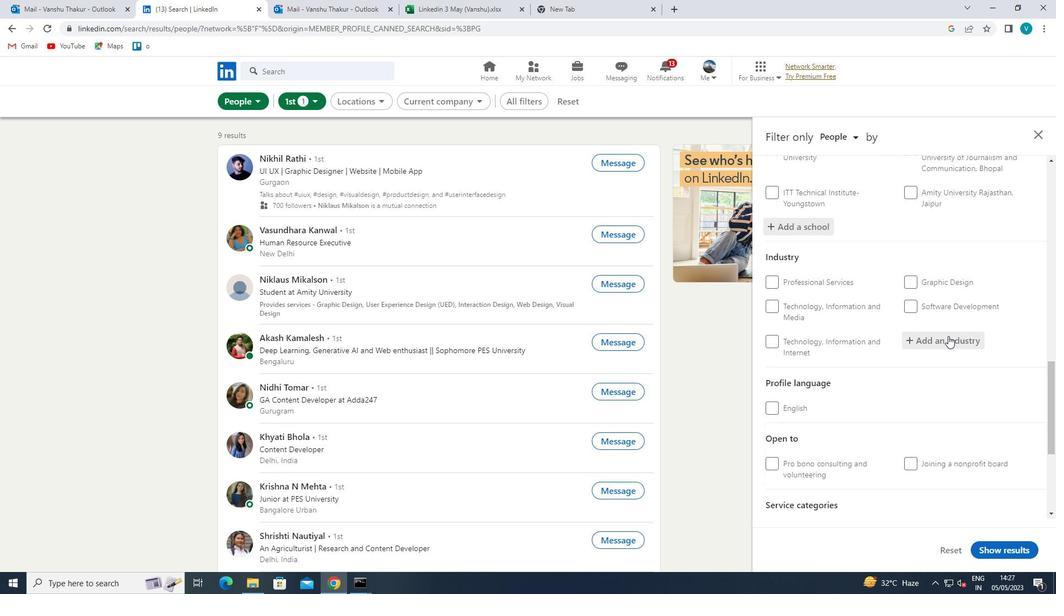 
Action: Mouse moved to (950, 335)
Screenshot: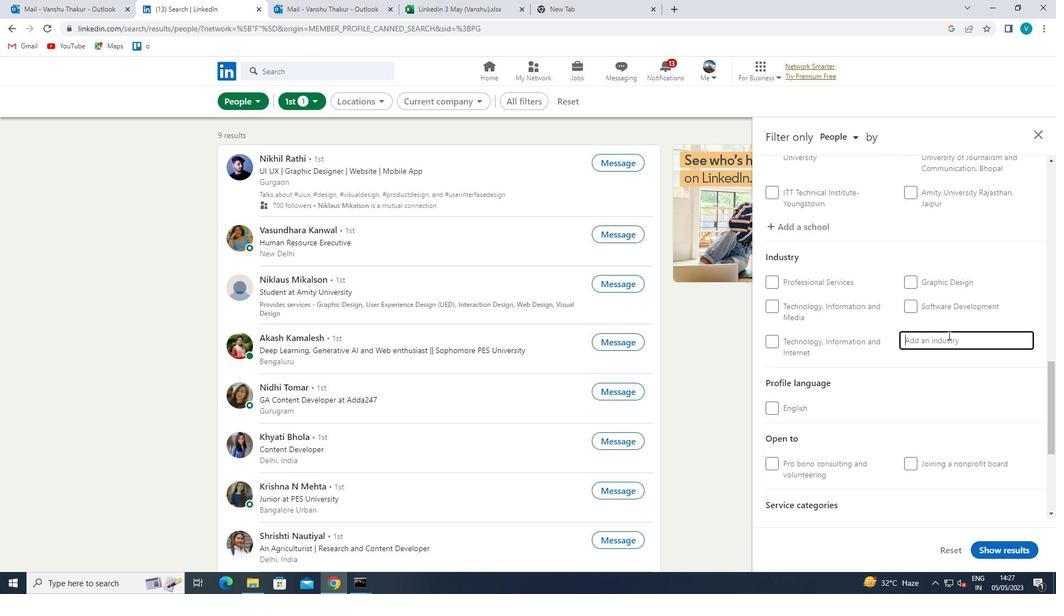 
Action: Key pressed <Key.shift>SHEET
Screenshot: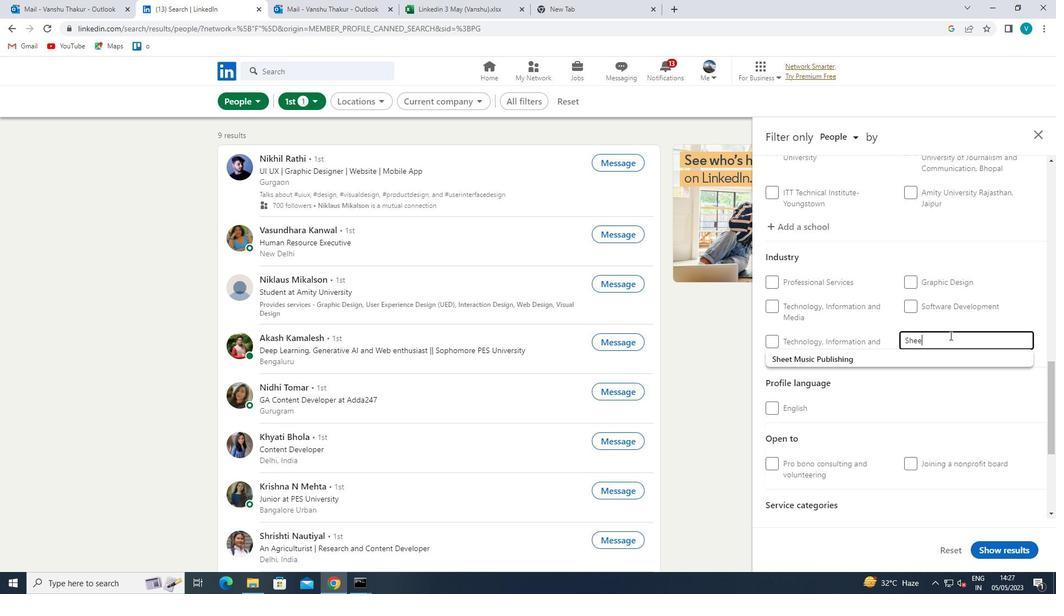 
Action: Mouse moved to (925, 352)
Screenshot: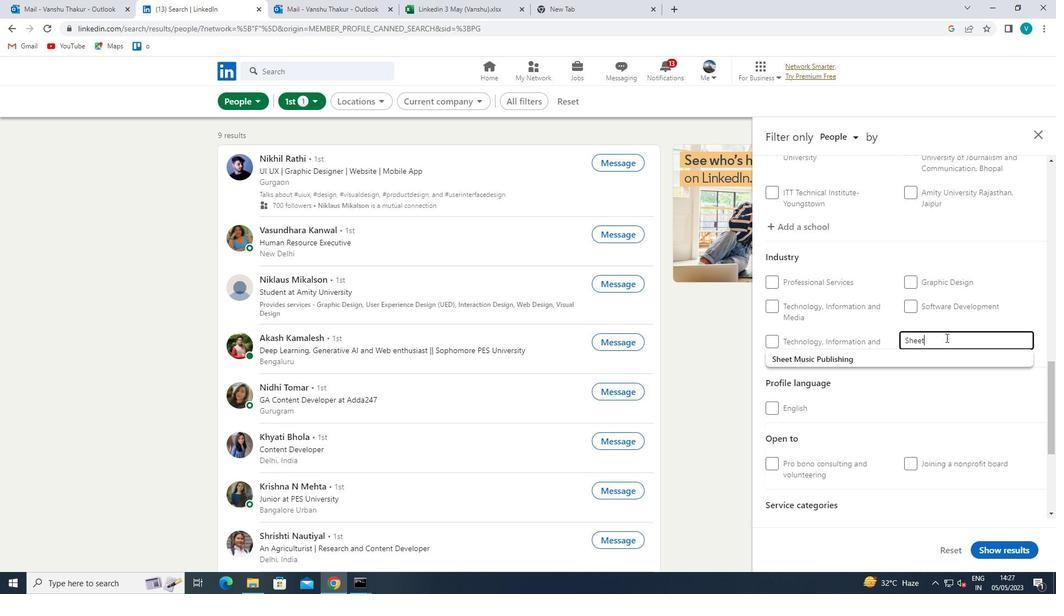 
Action: Mouse pressed left at (925, 352)
Screenshot: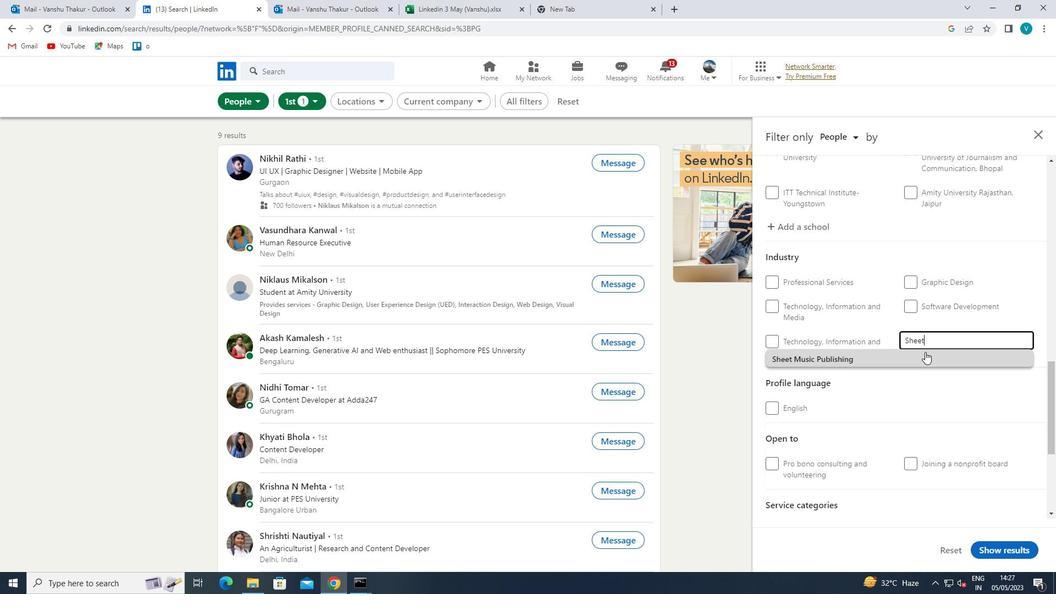 
Action: Mouse moved to (921, 354)
Screenshot: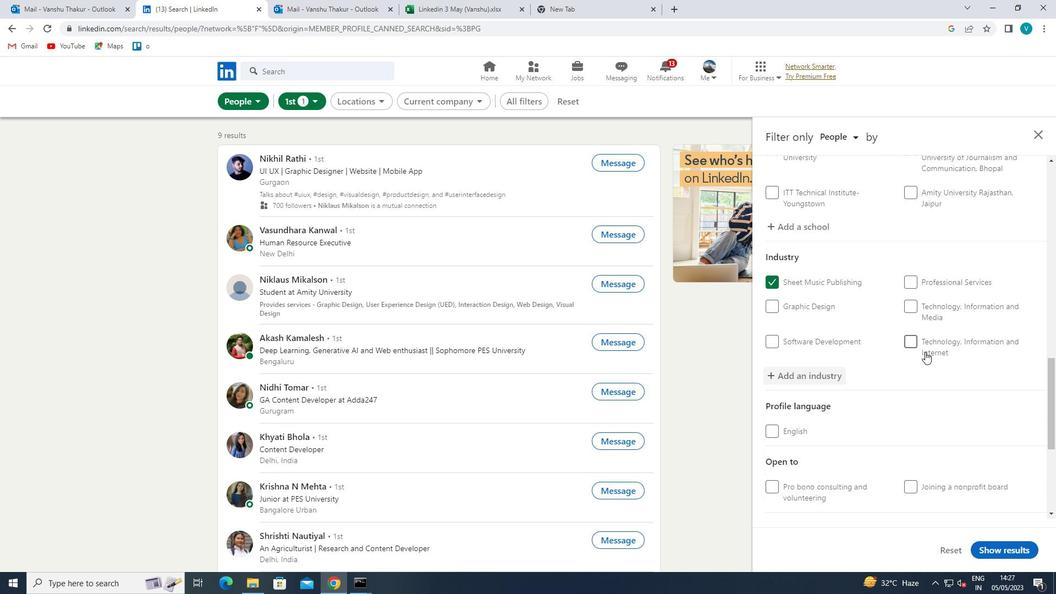 
Action: Mouse scrolled (921, 353) with delta (0, 0)
Screenshot: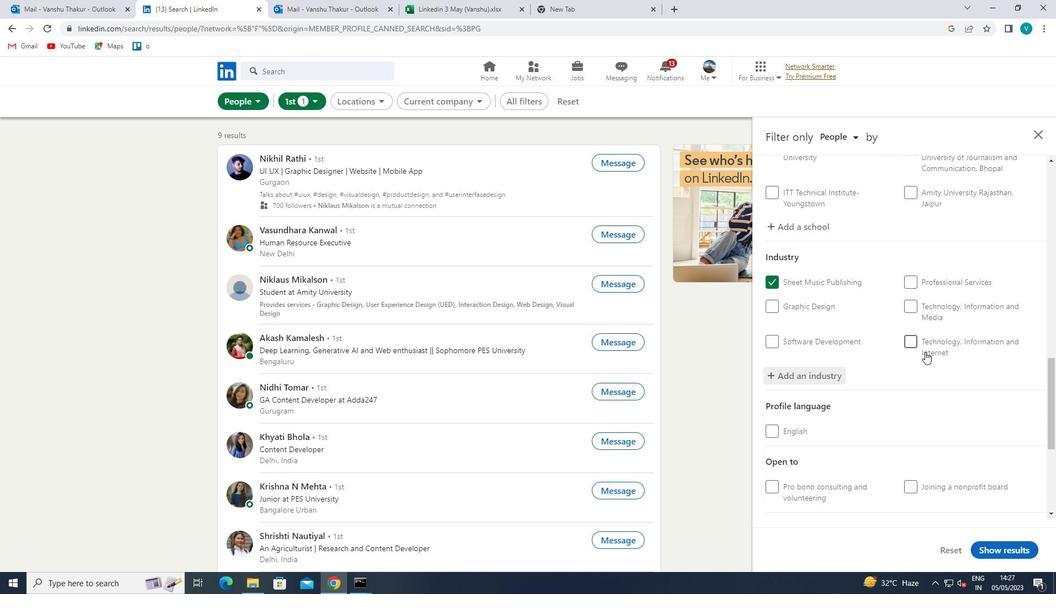 
Action: Mouse moved to (921, 358)
Screenshot: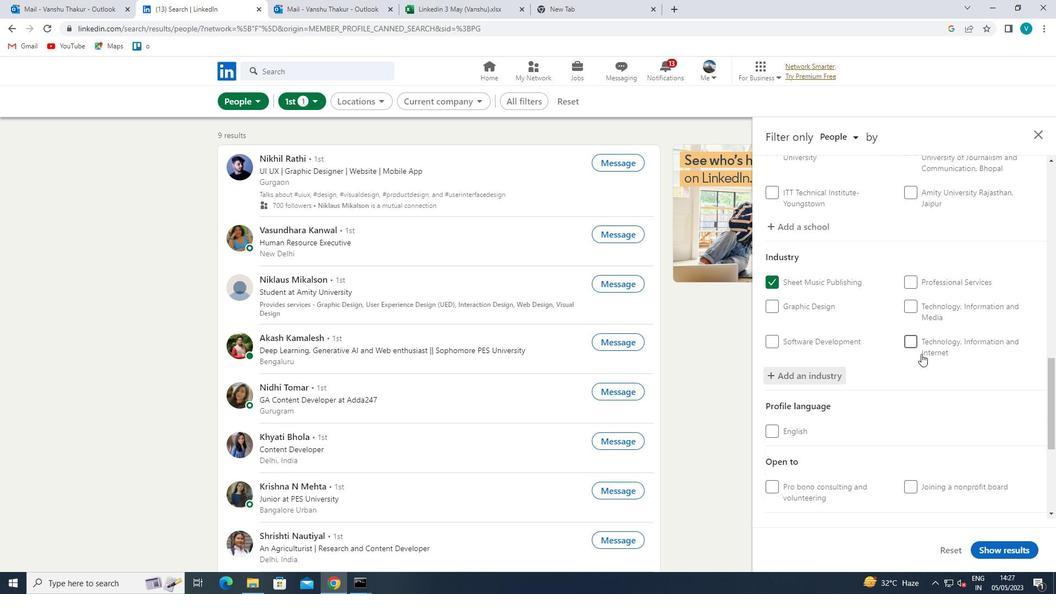 
Action: Mouse scrolled (921, 358) with delta (0, 0)
Screenshot: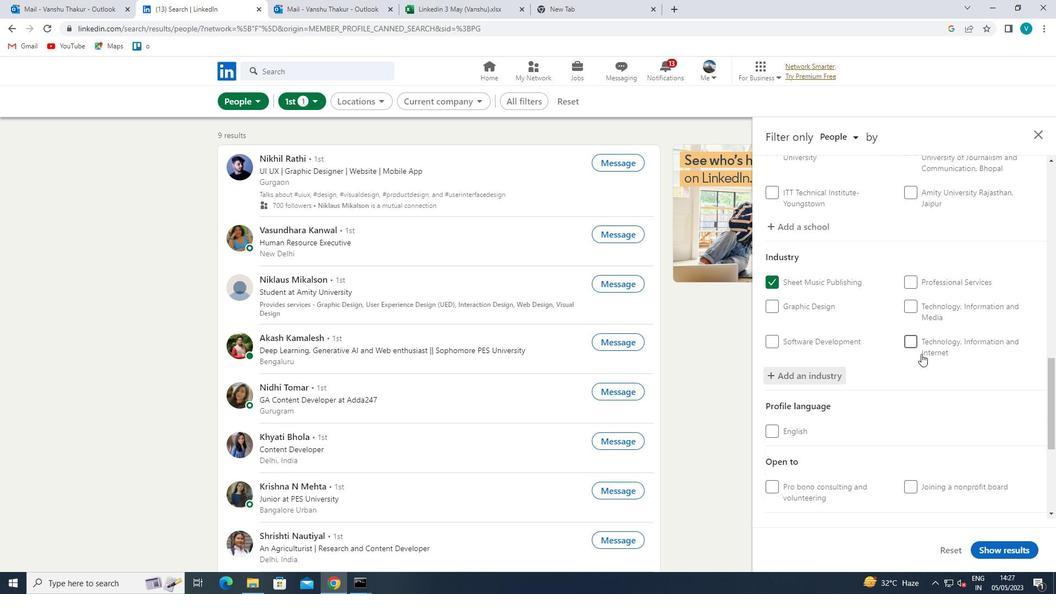 
Action: Mouse moved to (922, 359)
Screenshot: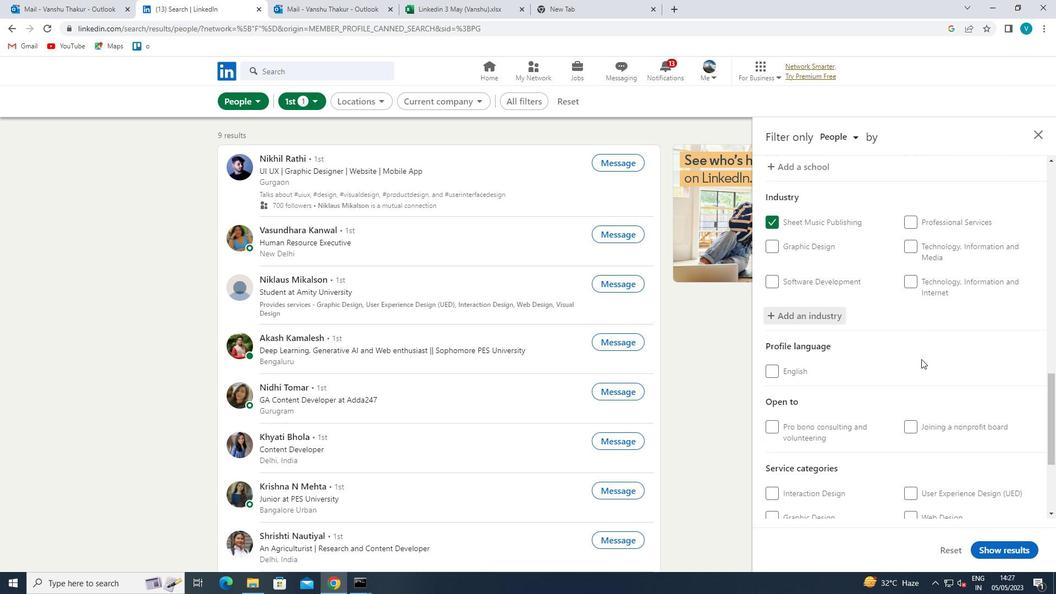 
Action: Mouse scrolled (922, 359) with delta (0, 0)
Screenshot: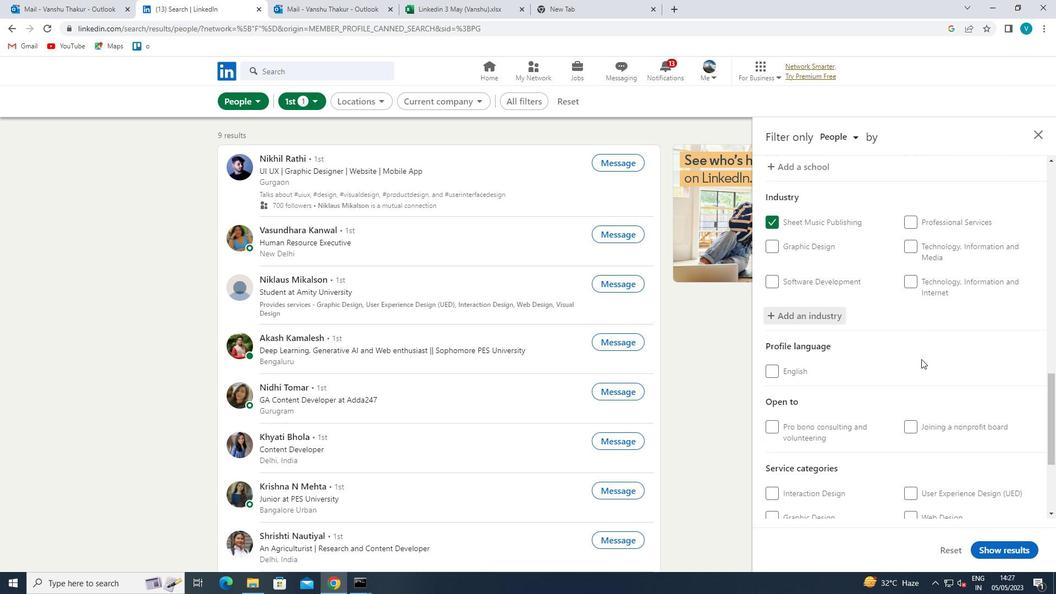 
Action: Mouse scrolled (922, 359) with delta (0, 0)
Screenshot: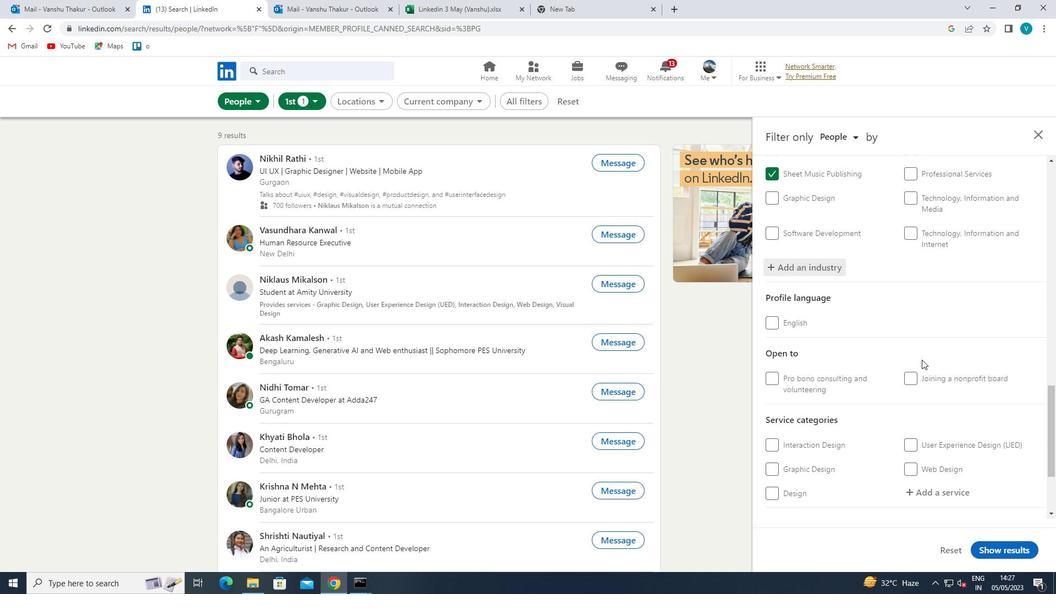 
Action: Mouse moved to (928, 375)
Screenshot: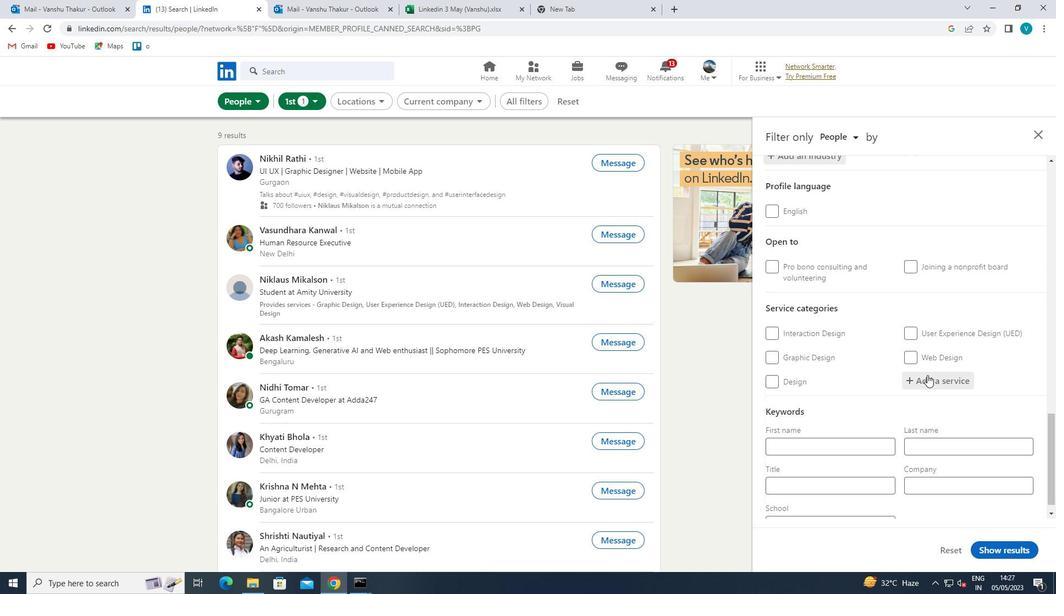 
Action: Mouse pressed left at (928, 375)
Screenshot: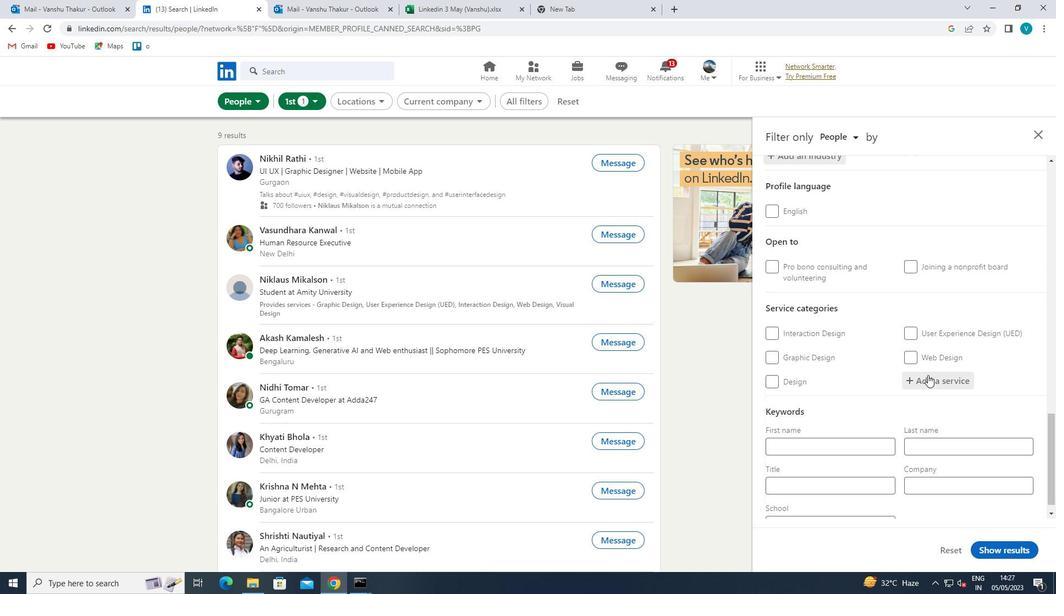 
Action: Mouse moved to (937, 369)
Screenshot: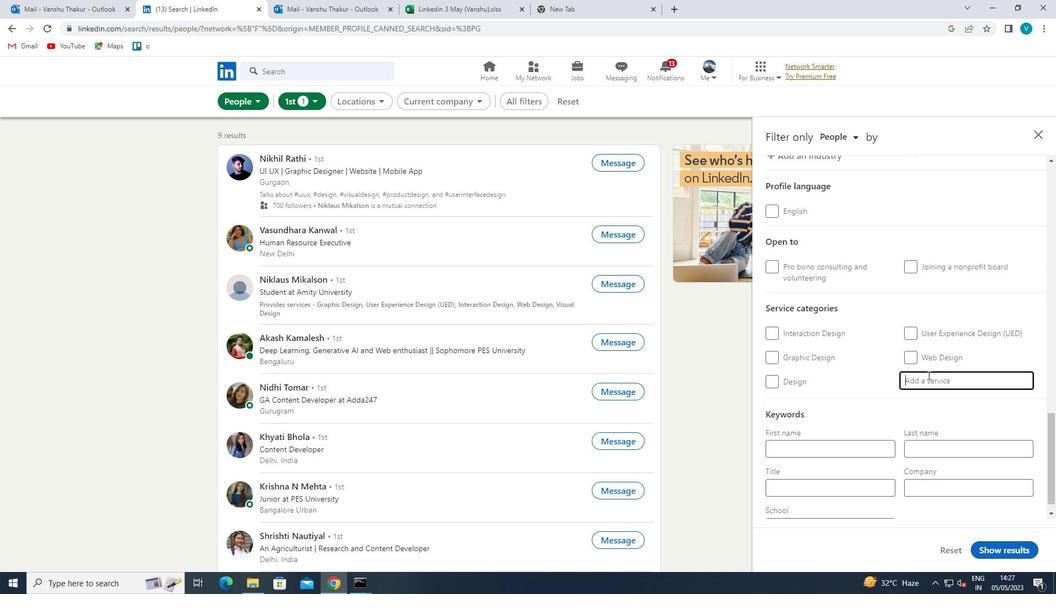 
Action: Key pressed <Key.shift>MOBILE<Key.space>
Screenshot: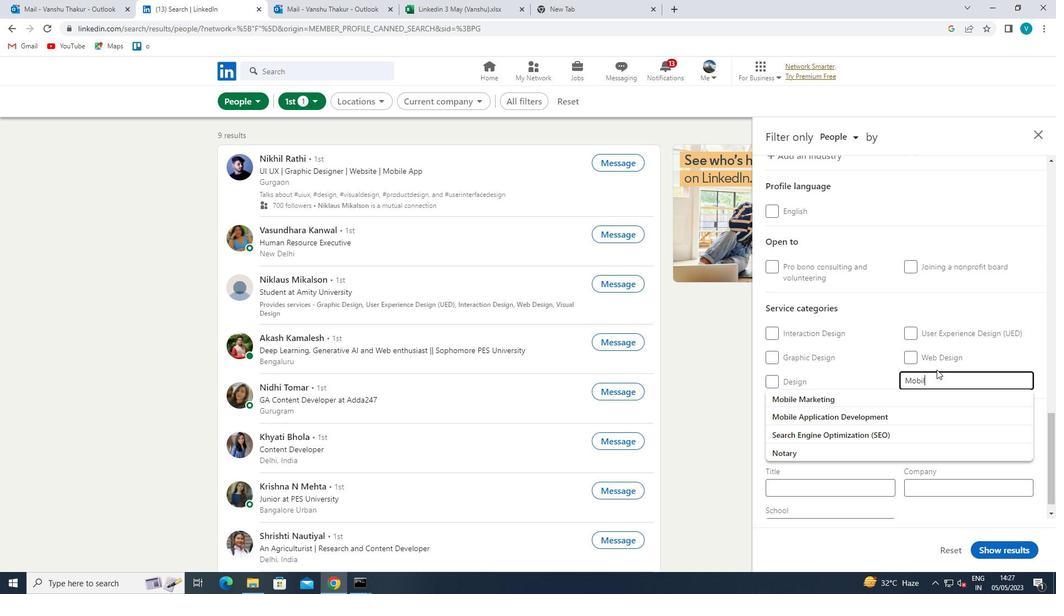 
Action: Mouse moved to (921, 390)
Screenshot: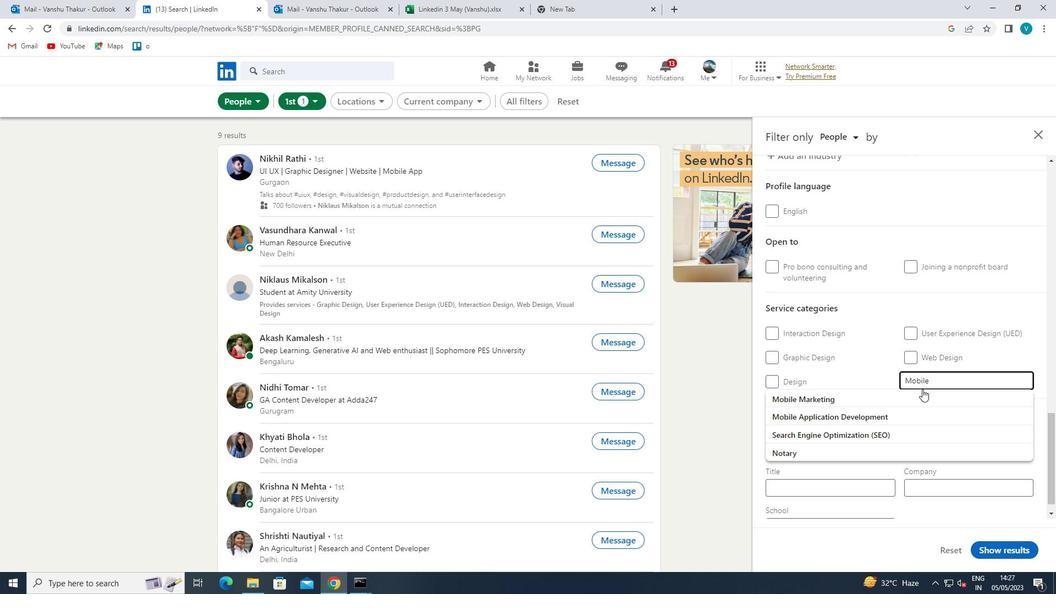 
Action: Mouse pressed left at (921, 390)
Screenshot: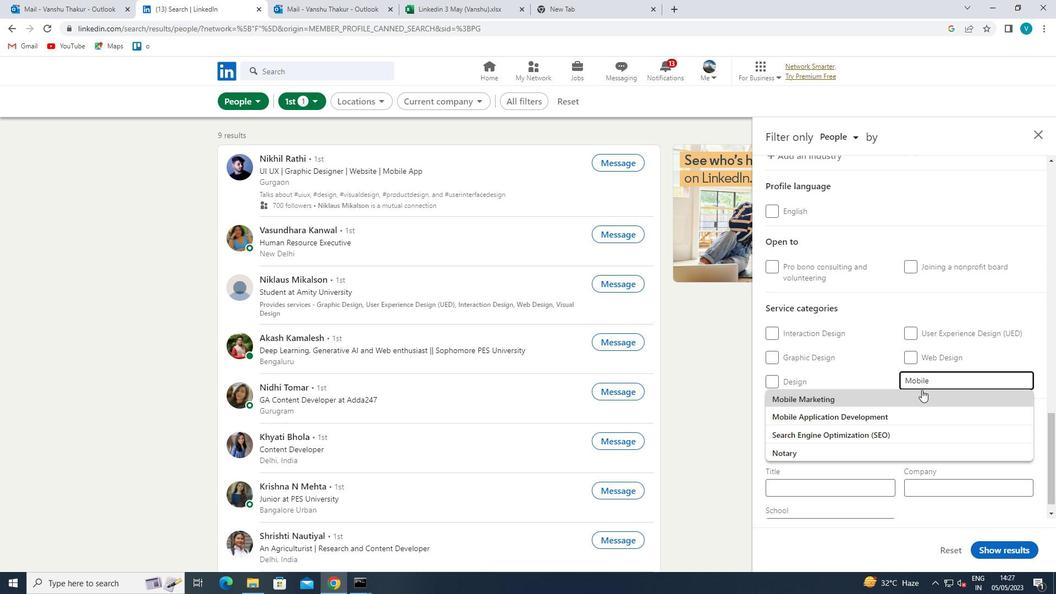 
Action: Mouse moved to (919, 391)
Screenshot: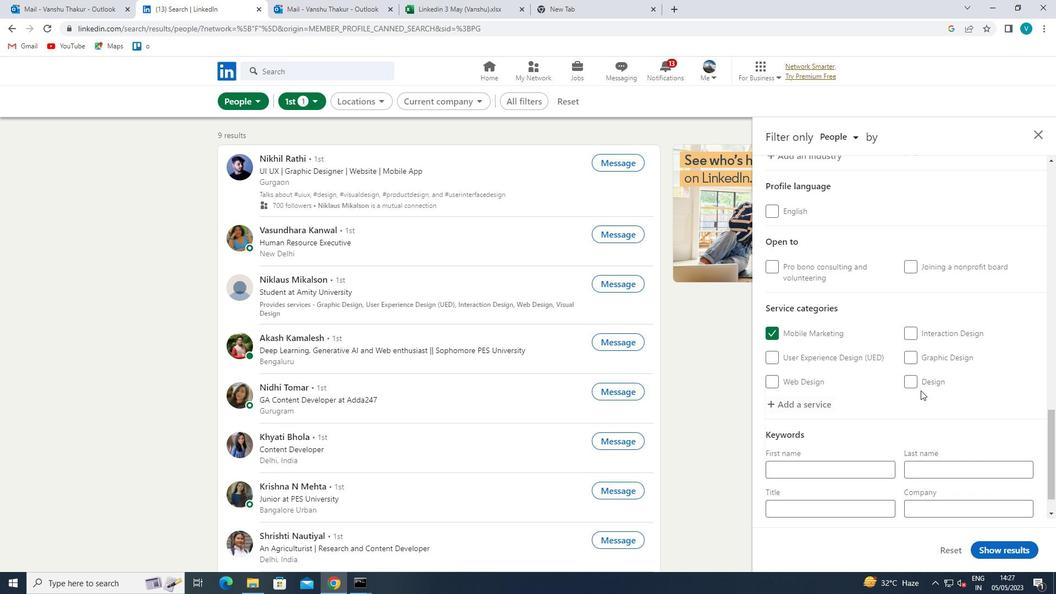 
Action: Mouse scrolled (919, 391) with delta (0, 0)
Screenshot: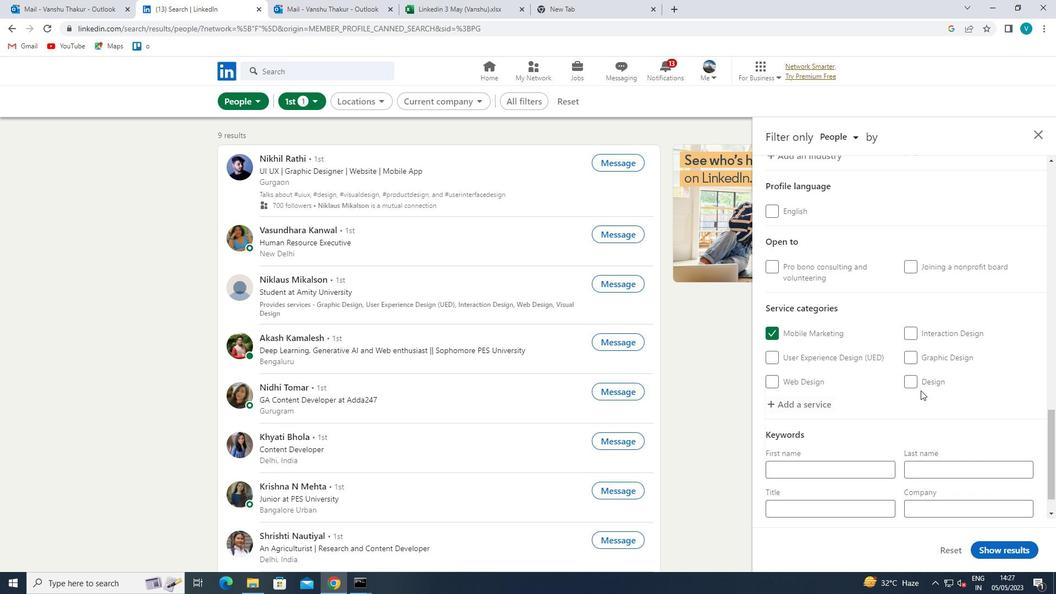 
Action: Mouse moved to (916, 394)
Screenshot: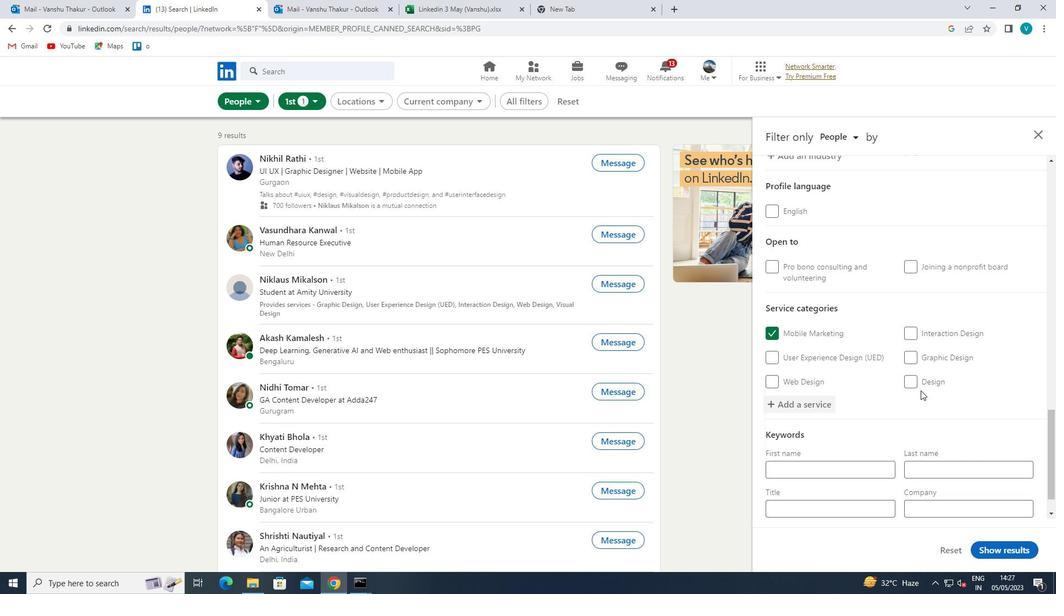 
Action: Mouse scrolled (916, 393) with delta (0, 0)
Screenshot: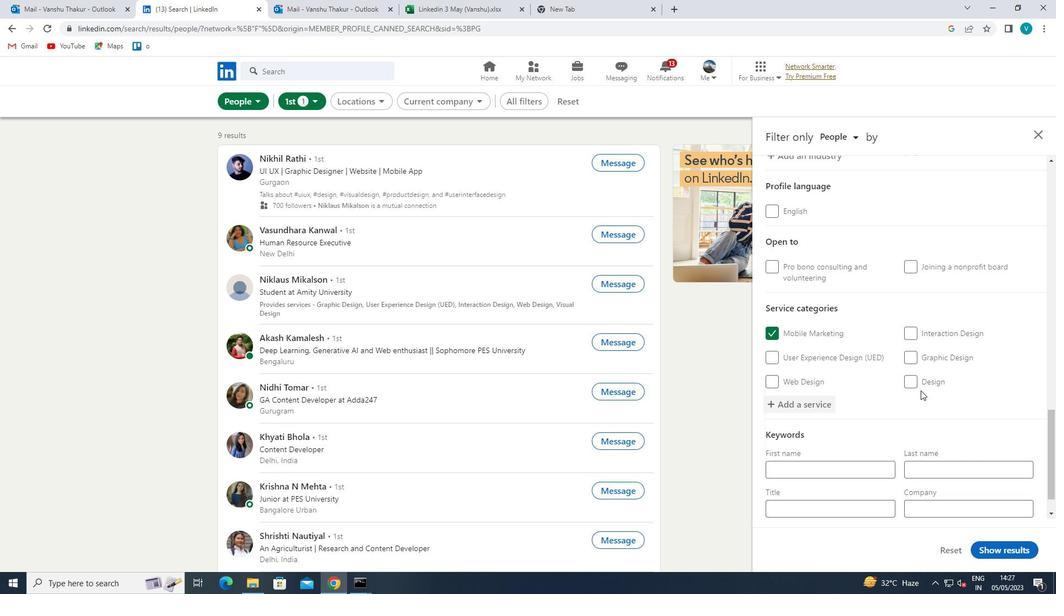 
Action: Mouse moved to (914, 395)
Screenshot: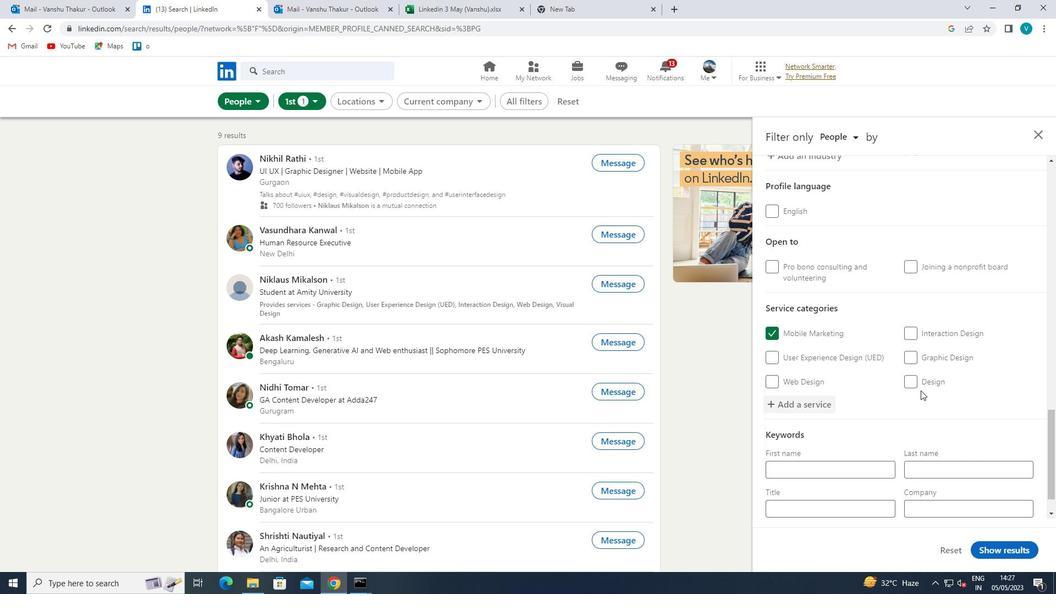 
Action: Mouse scrolled (914, 395) with delta (0, 0)
Screenshot: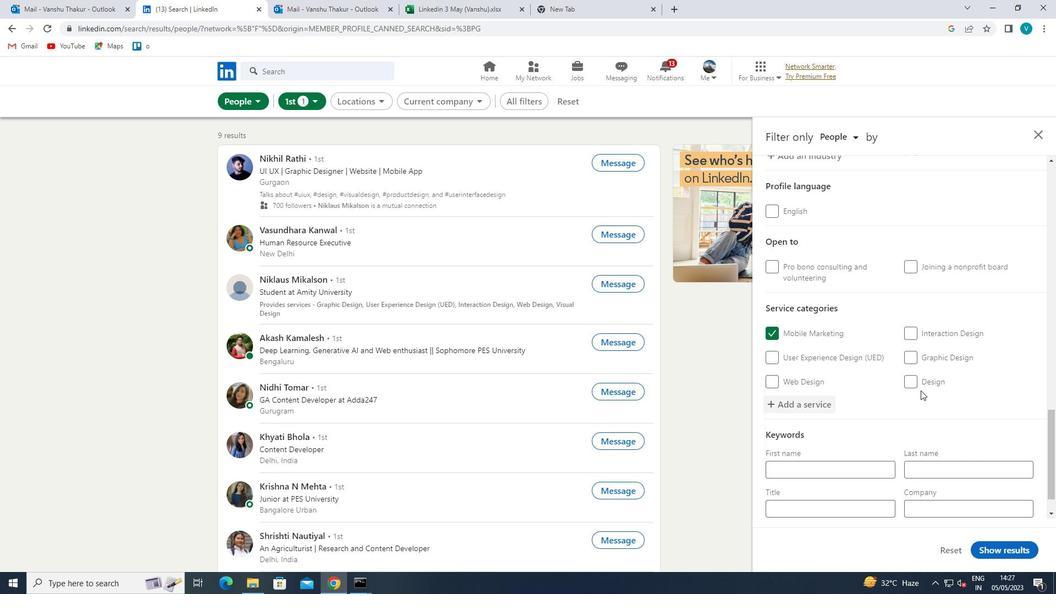 
Action: Mouse moved to (909, 399)
Screenshot: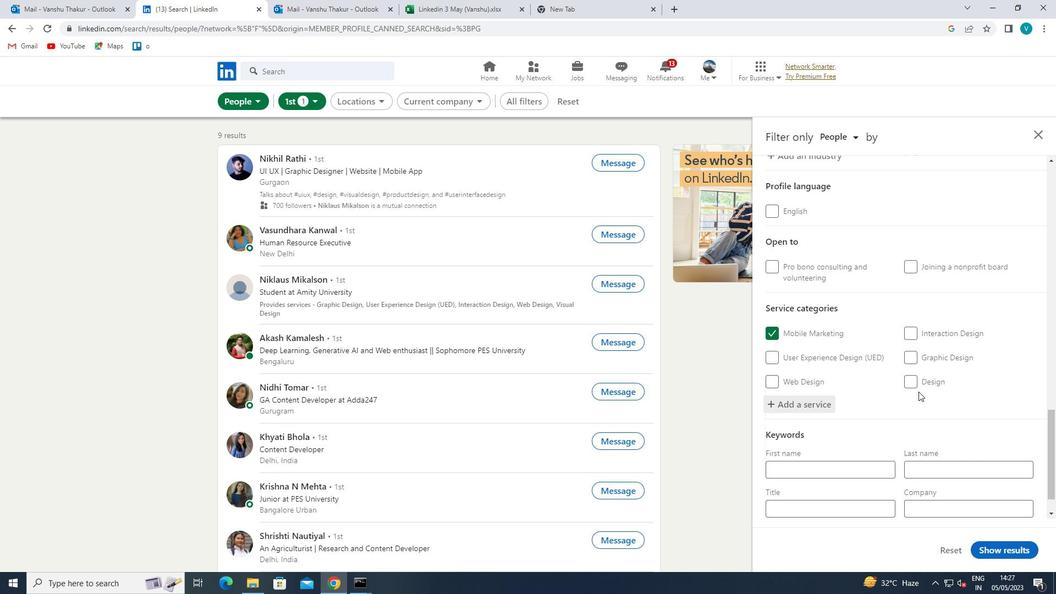
Action: Mouse scrolled (909, 398) with delta (0, 0)
Screenshot: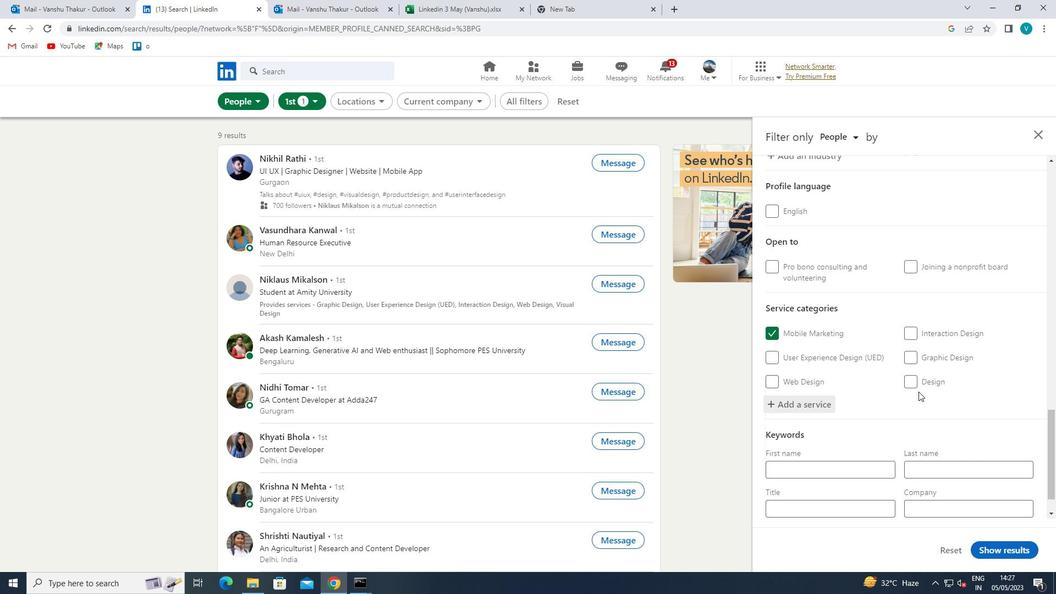 
Action: Mouse moved to (862, 463)
Screenshot: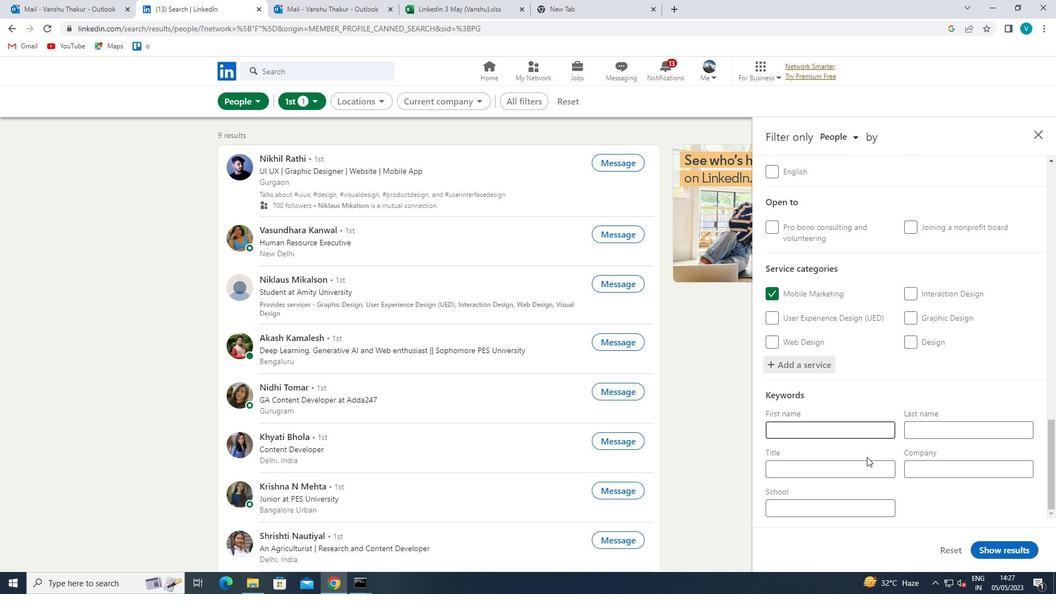 
Action: Mouse pressed left at (862, 463)
Screenshot: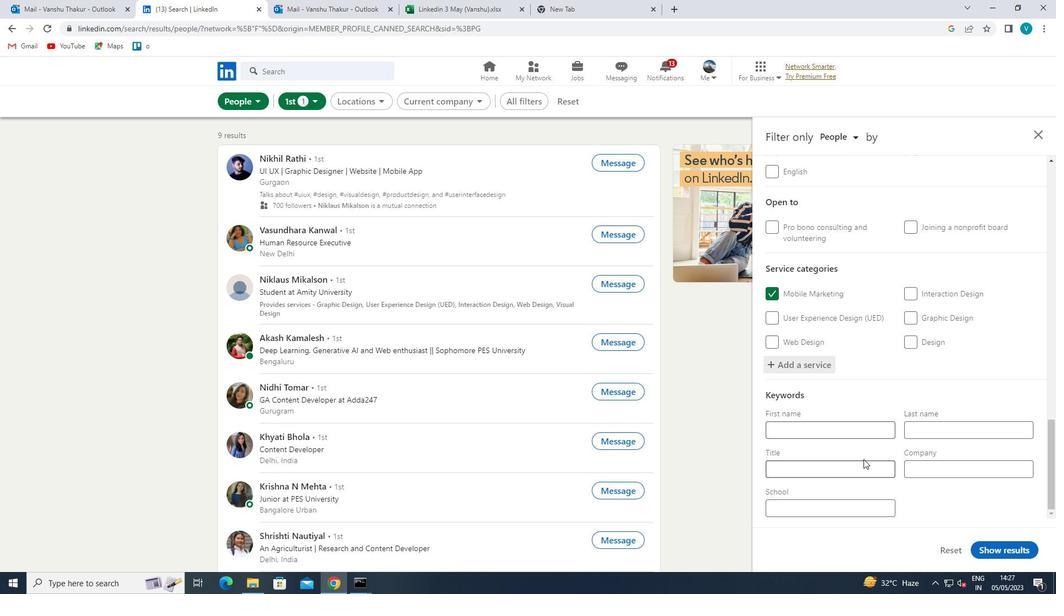 
Action: Mouse moved to (872, 458)
Screenshot: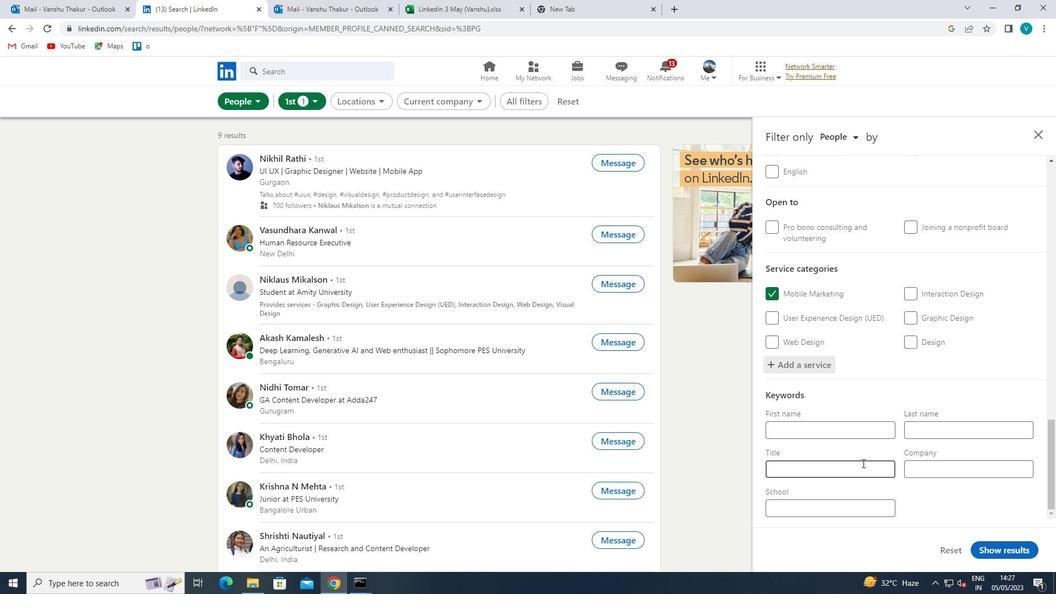 
Action: Key pressed <Key.shift>EXECUTIVE<Key.space>
Screenshot: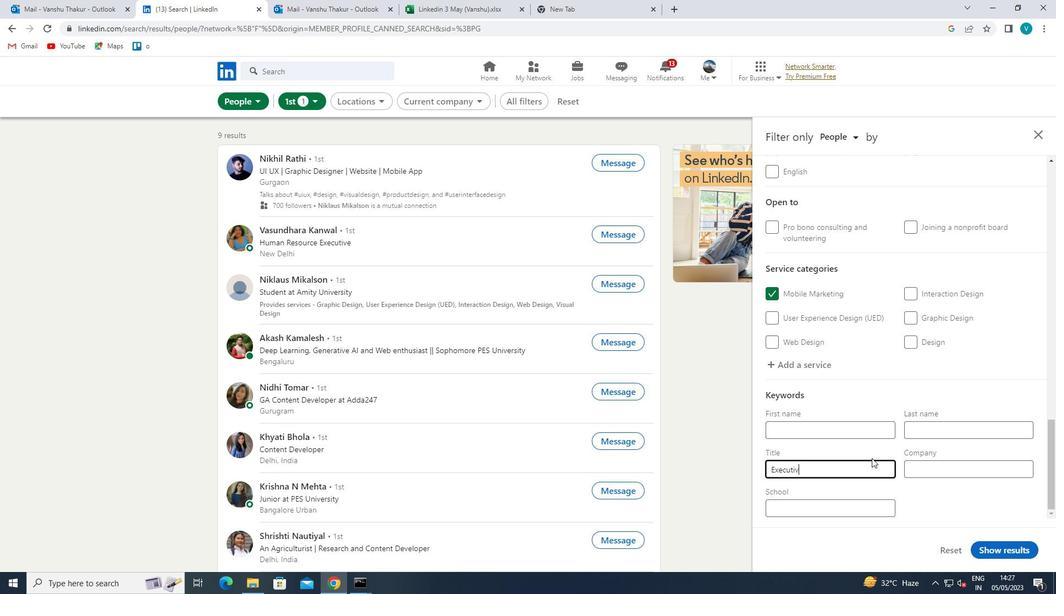 
Action: Mouse moved to (873, 457)
Screenshot: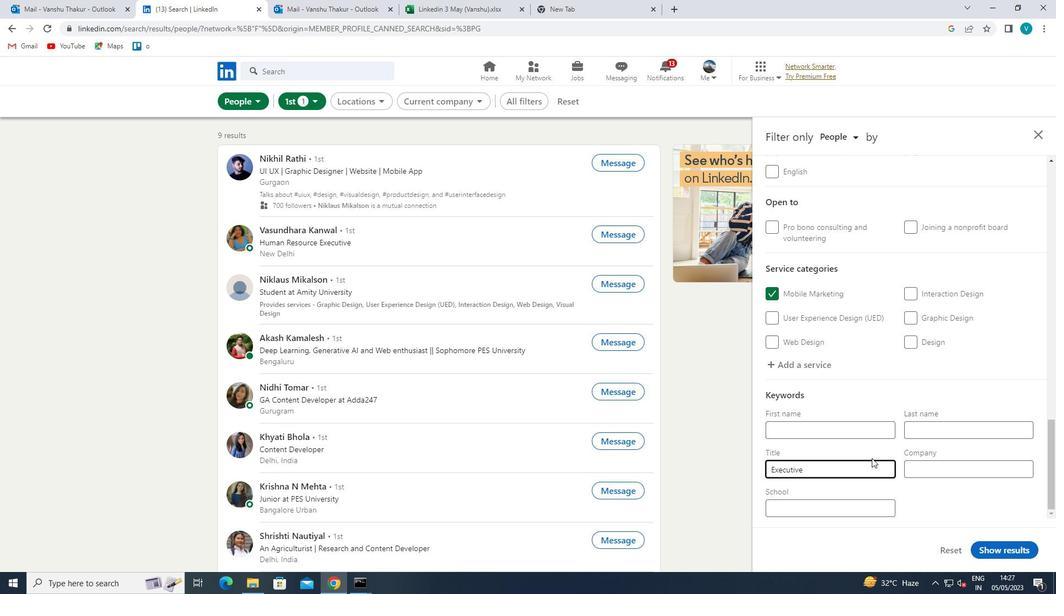 
Action: Key pressed <Key.shift>ASSISTANT<Key.space>
Screenshot: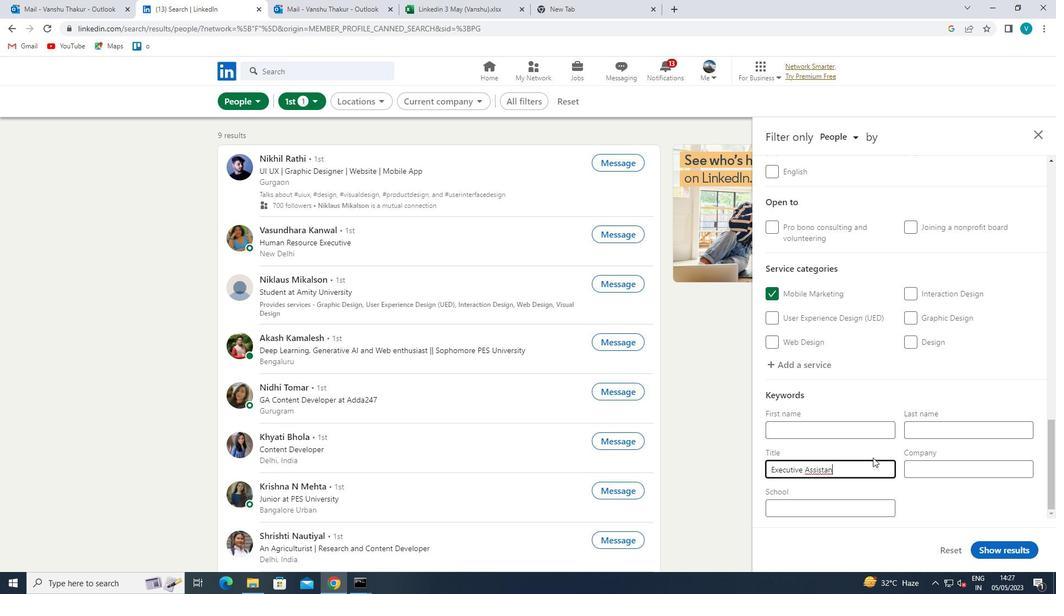 
Action: Mouse moved to (989, 543)
Screenshot: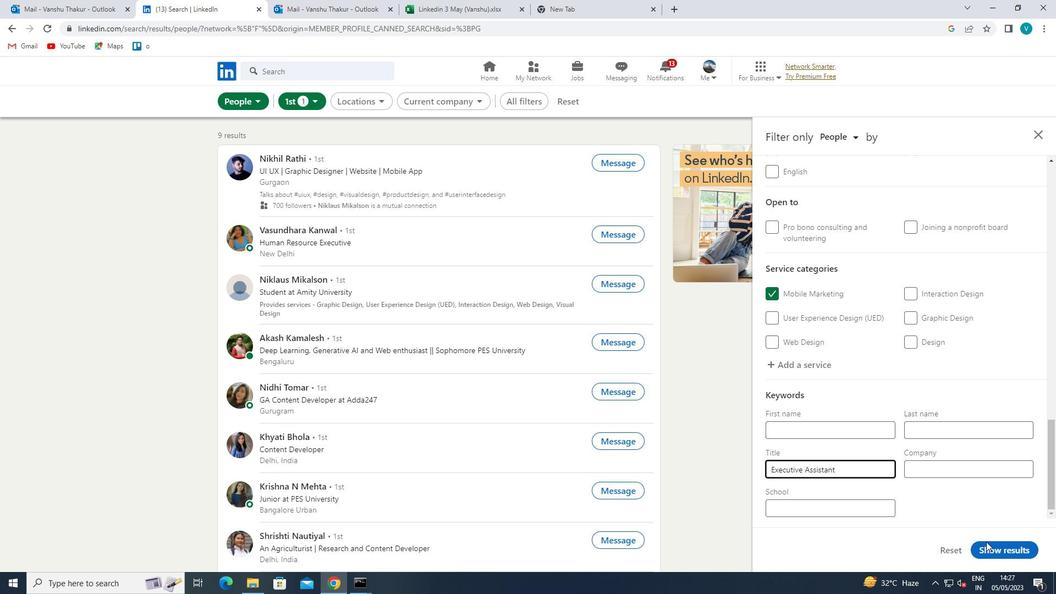 
Action: Mouse pressed left at (989, 543)
Screenshot: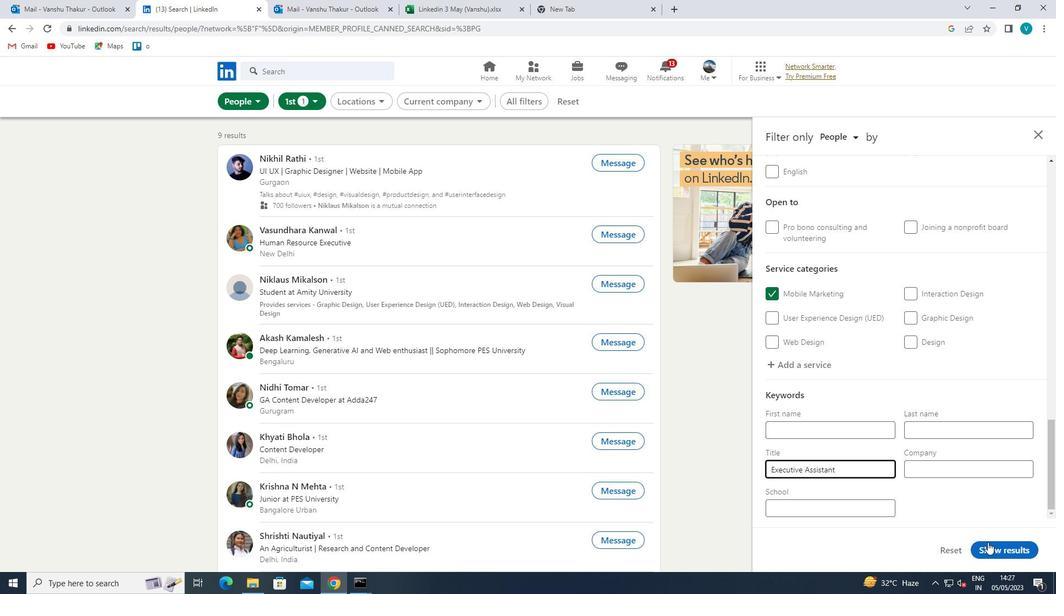 
